 Task: Search one way flight ticket for 3 adults, 3 children in business from Alamosa: San Luis Valley Regional Airport (bergman Field) to Gillette: Gillette Campbell County Airport on 5-1-2023. Choice of flights is Royal air maroc. Number of bags: 1 carry on bag and 3 checked bags. Price is upto 89000. Outbound departure time preference is 4:30.
Action: Mouse moved to (242, 200)
Screenshot: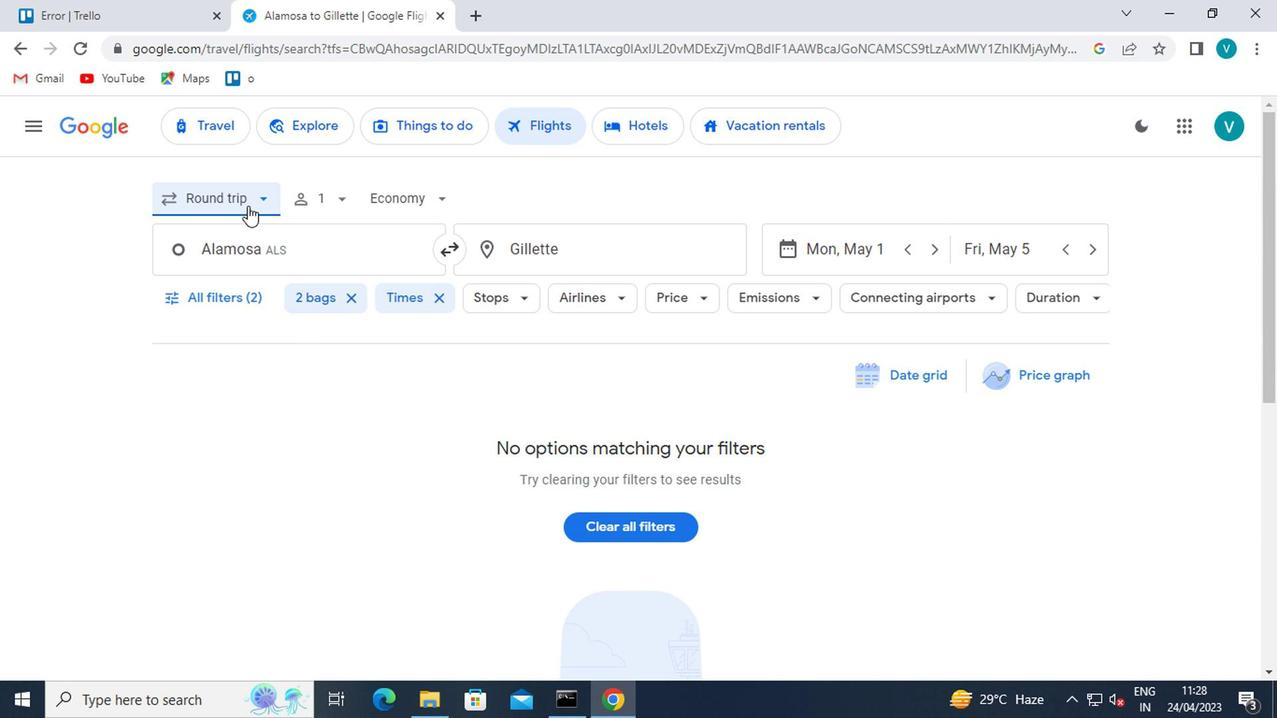 
Action: Mouse pressed left at (242, 200)
Screenshot: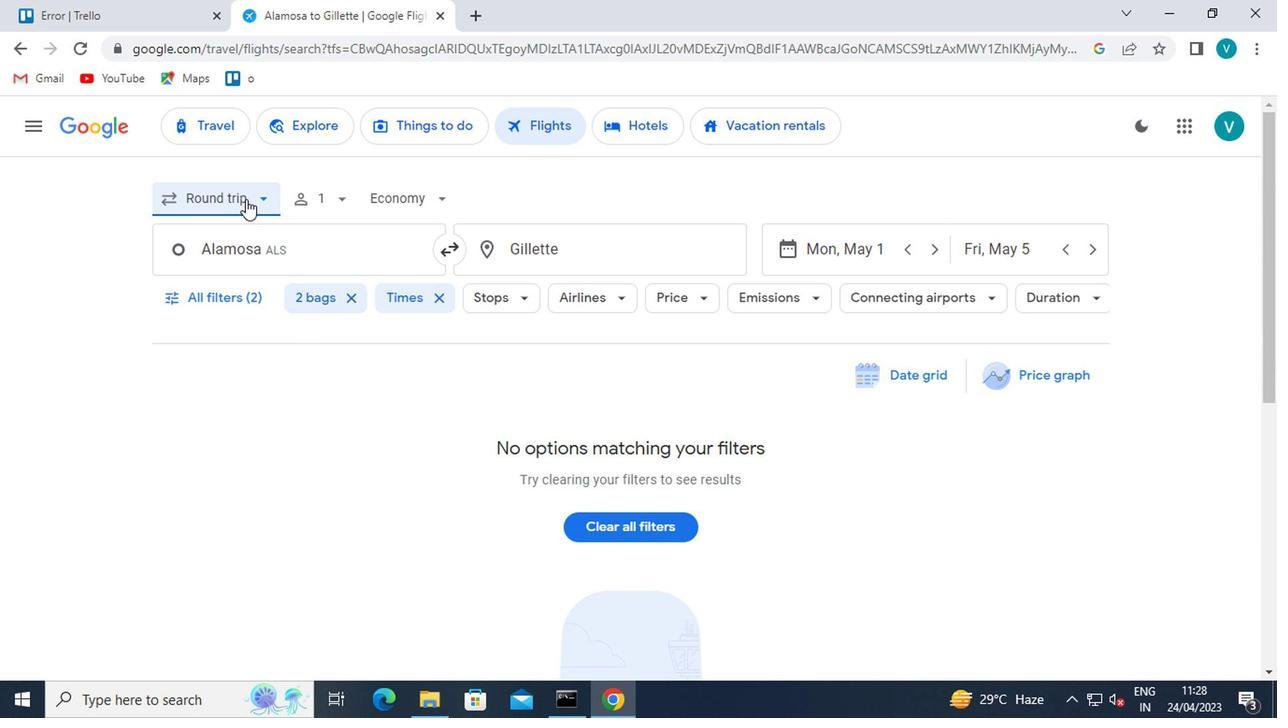 
Action: Mouse moved to (245, 300)
Screenshot: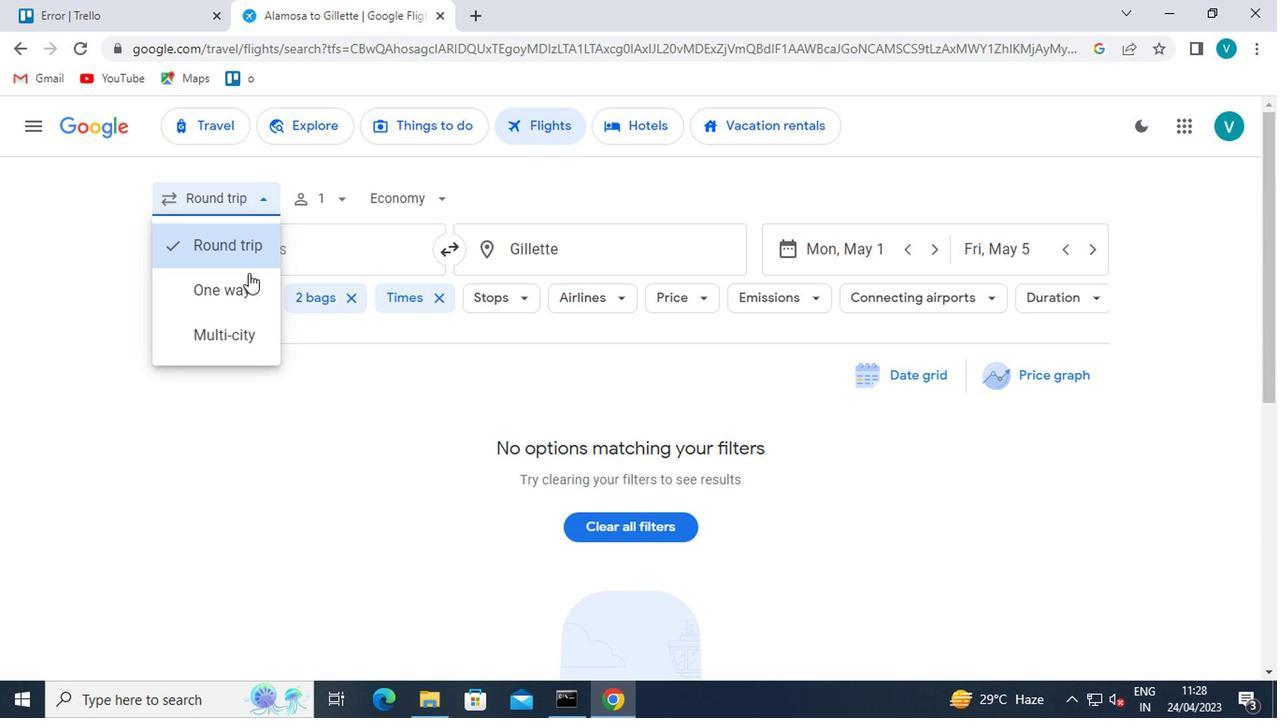 
Action: Mouse pressed left at (245, 300)
Screenshot: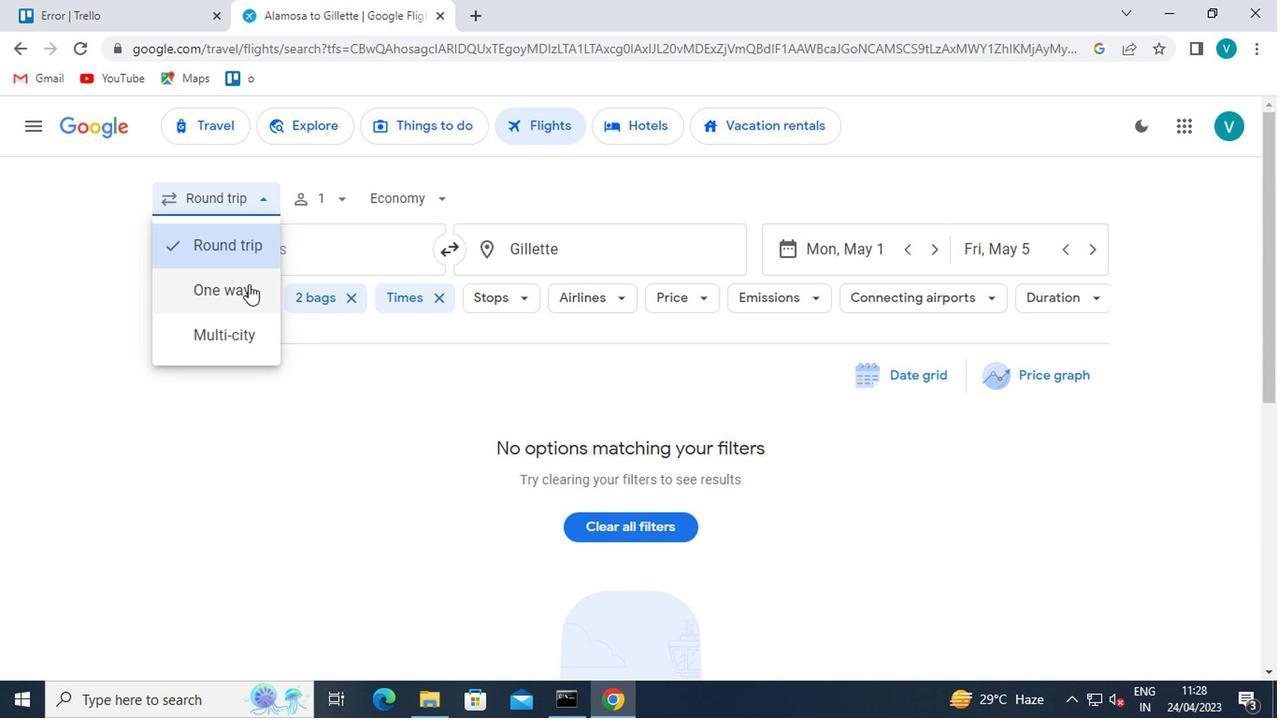 
Action: Mouse moved to (333, 200)
Screenshot: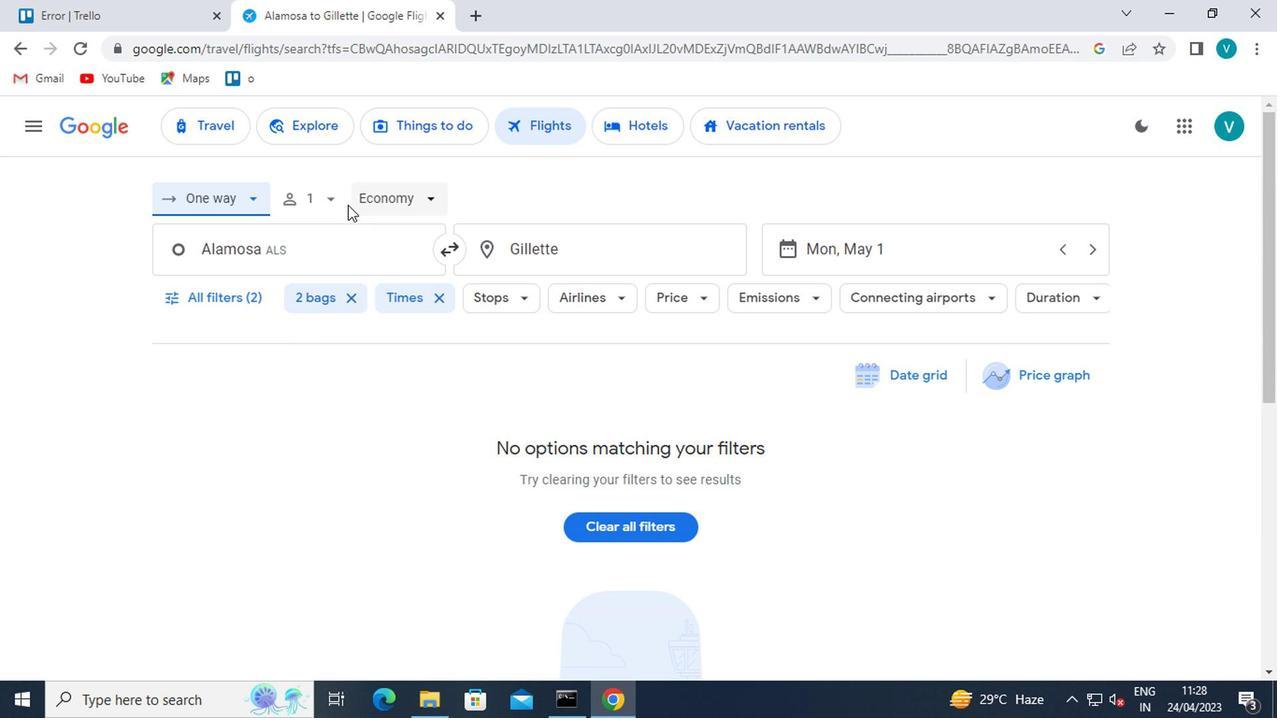 
Action: Mouse pressed left at (333, 200)
Screenshot: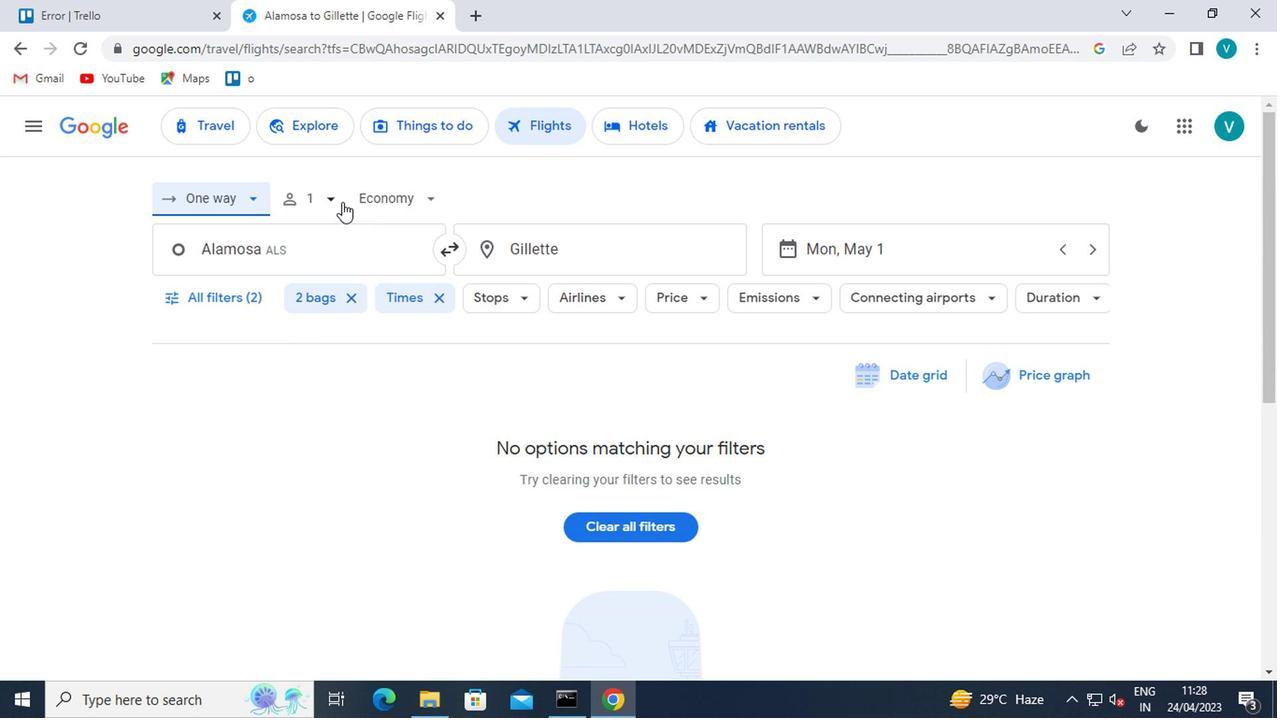 
Action: Mouse moved to (466, 246)
Screenshot: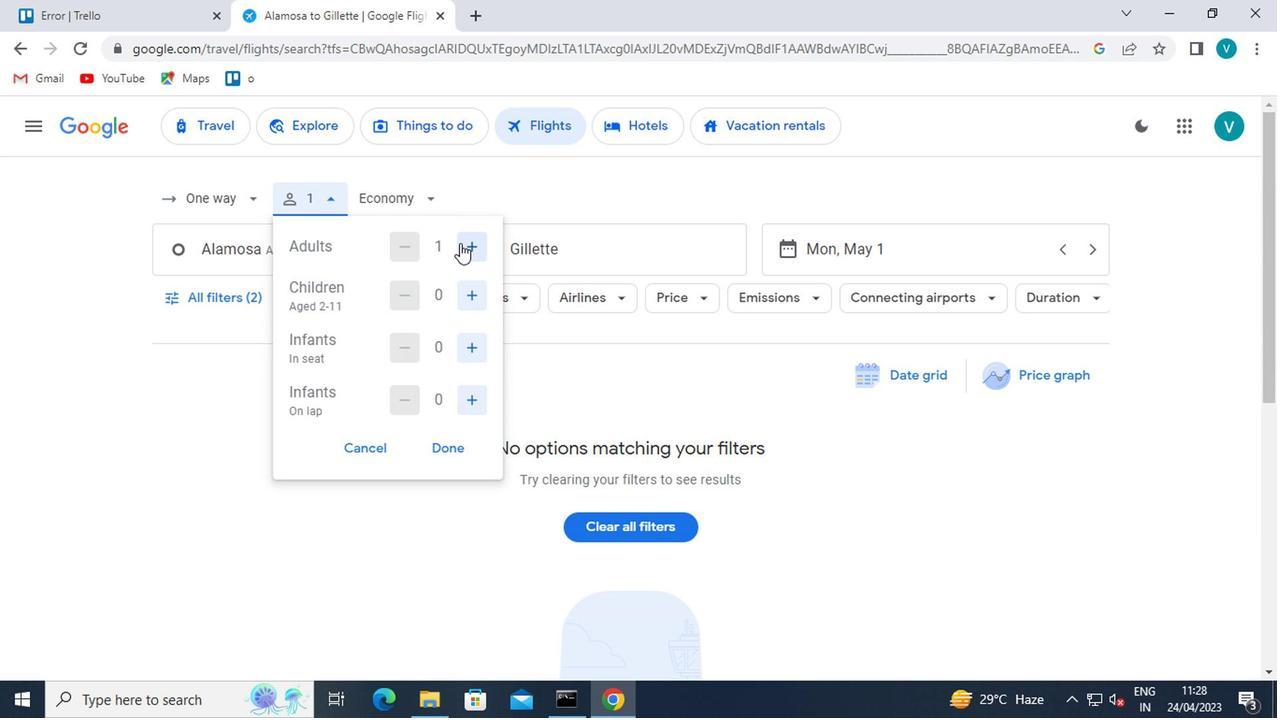 
Action: Mouse pressed left at (466, 246)
Screenshot: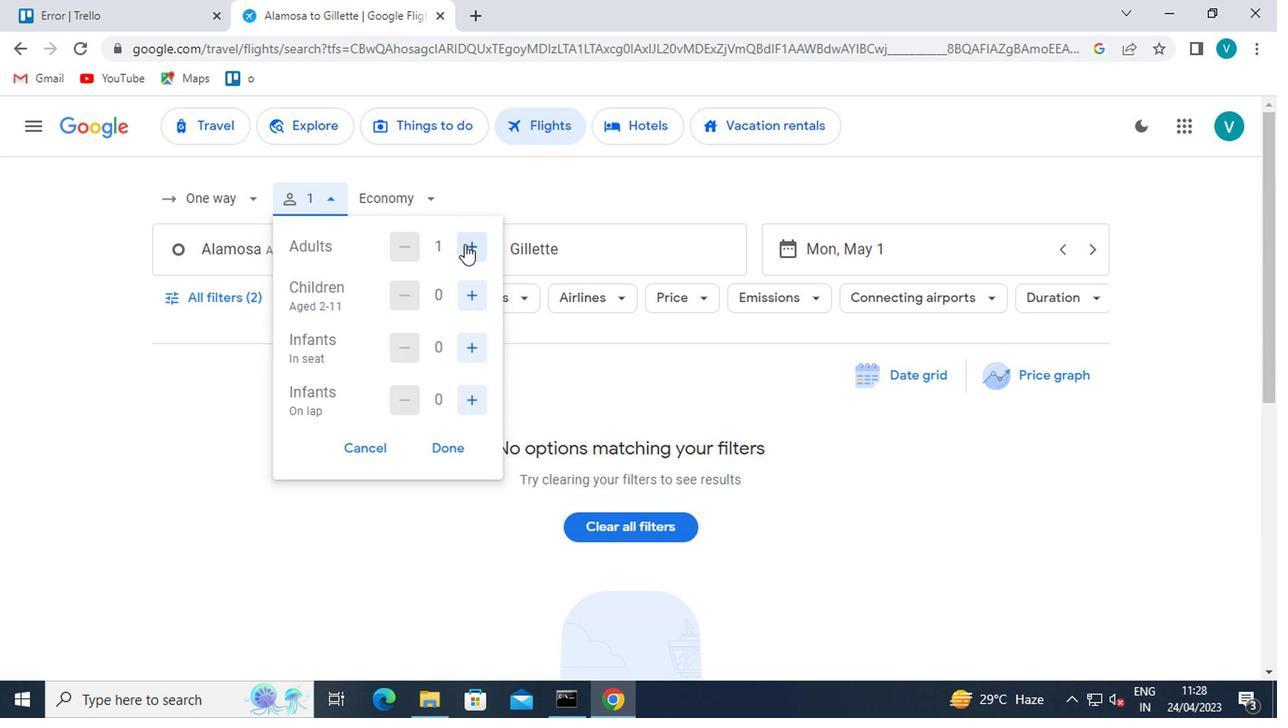 
Action: Mouse pressed left at (466, 246)
Screenshot: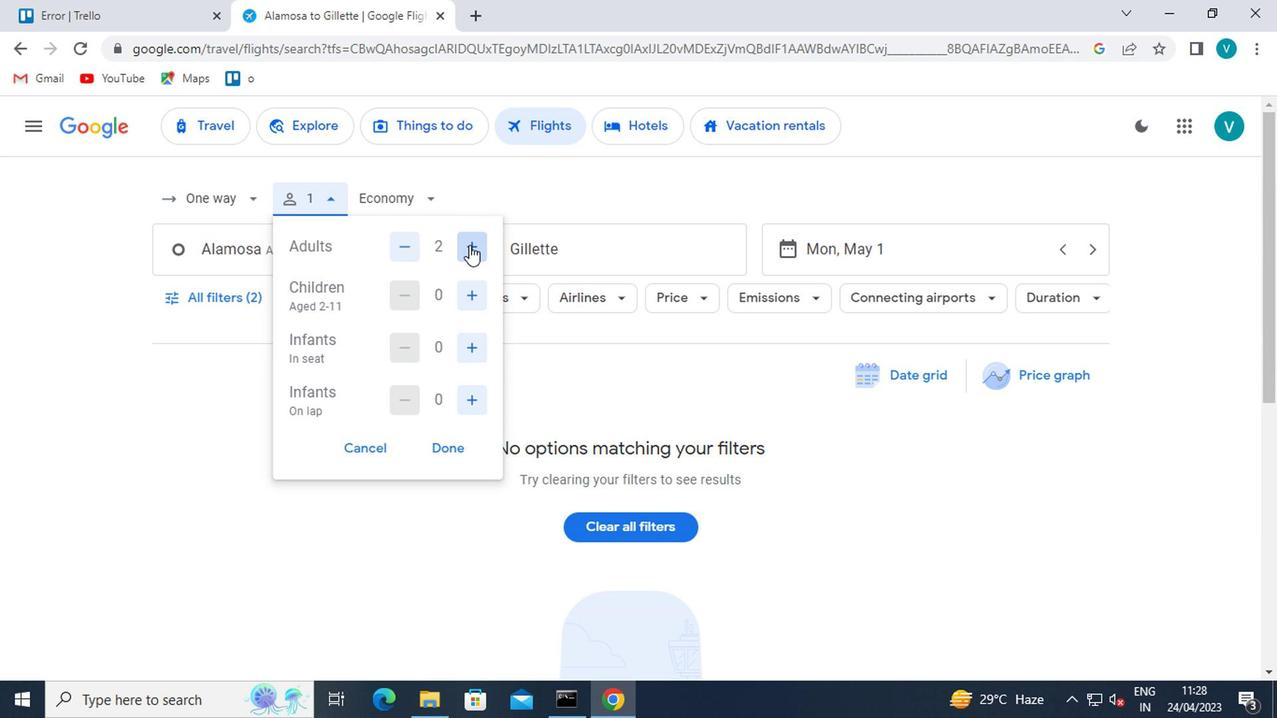 
Action: Mouse moved to (464, 290)
Screenshot: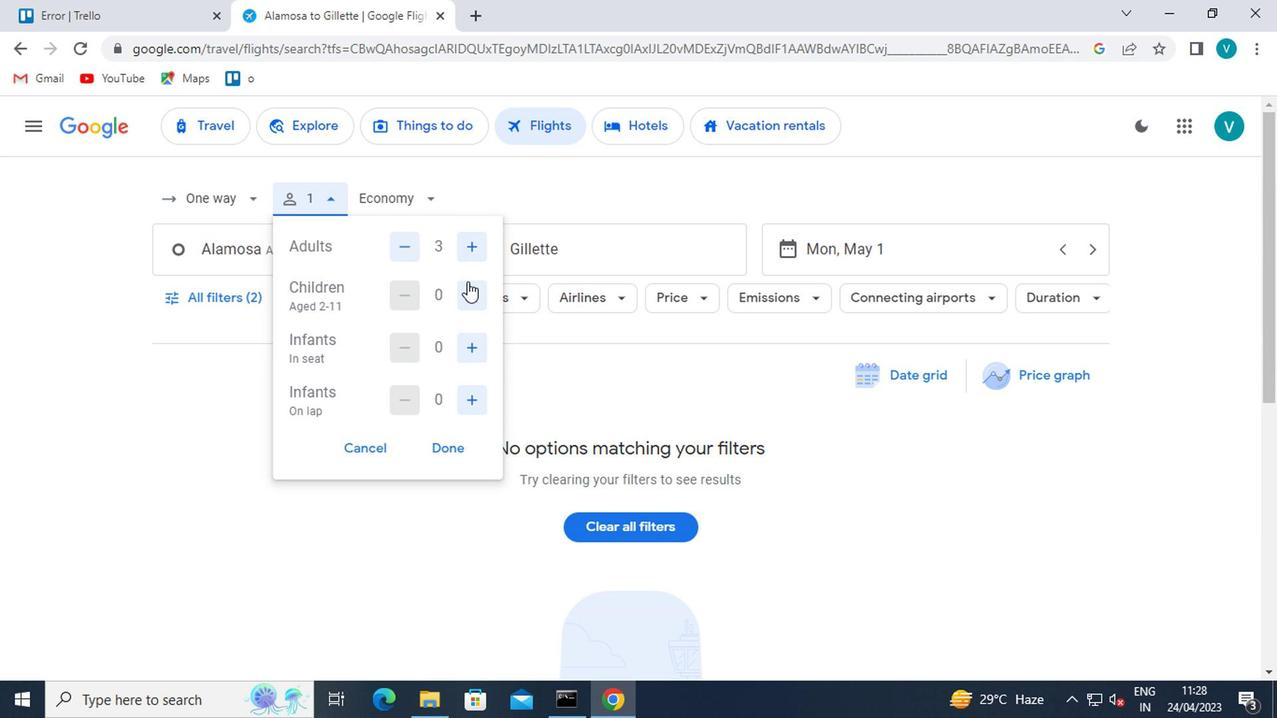 
Action: Mouse pressed left at (464, 290)
Screenshot: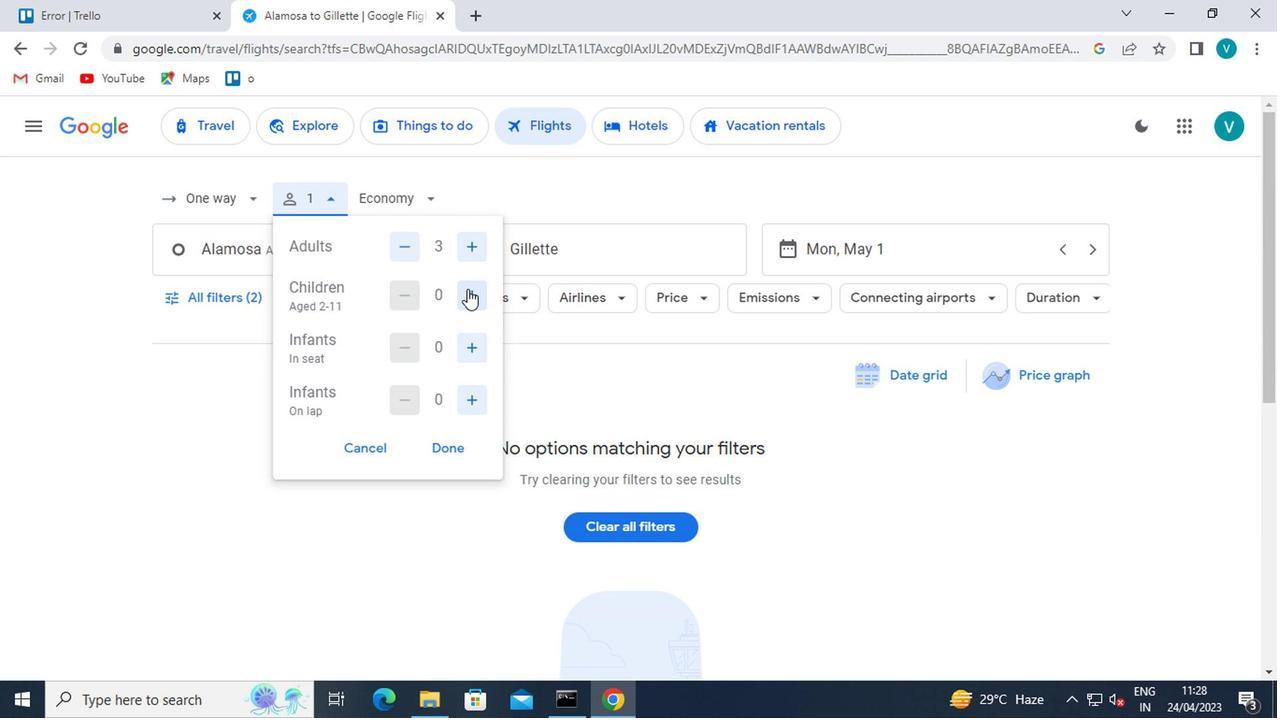 
Action: Mouse pressed left at (464, 290)
Screenshot: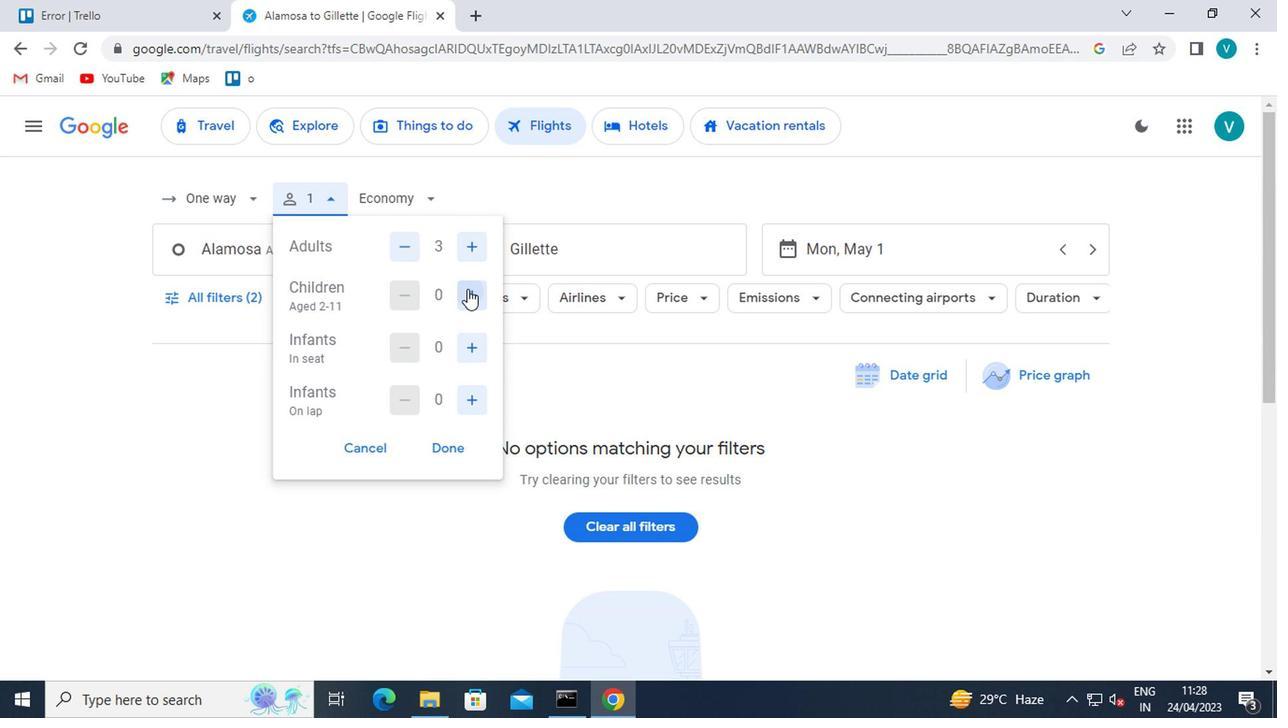 
Action: Mouse pressed left at (464, 290)
Screenshot: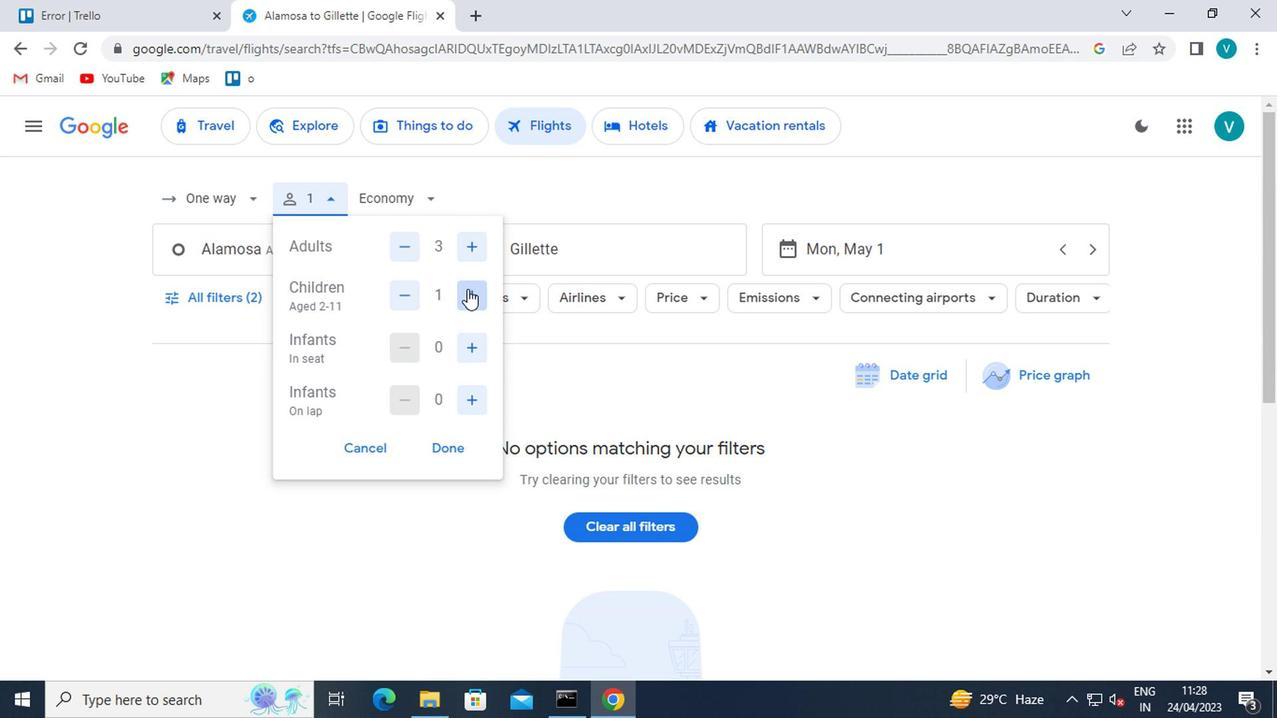 
Action: Mouse moved to (432, 207)
Screenshot: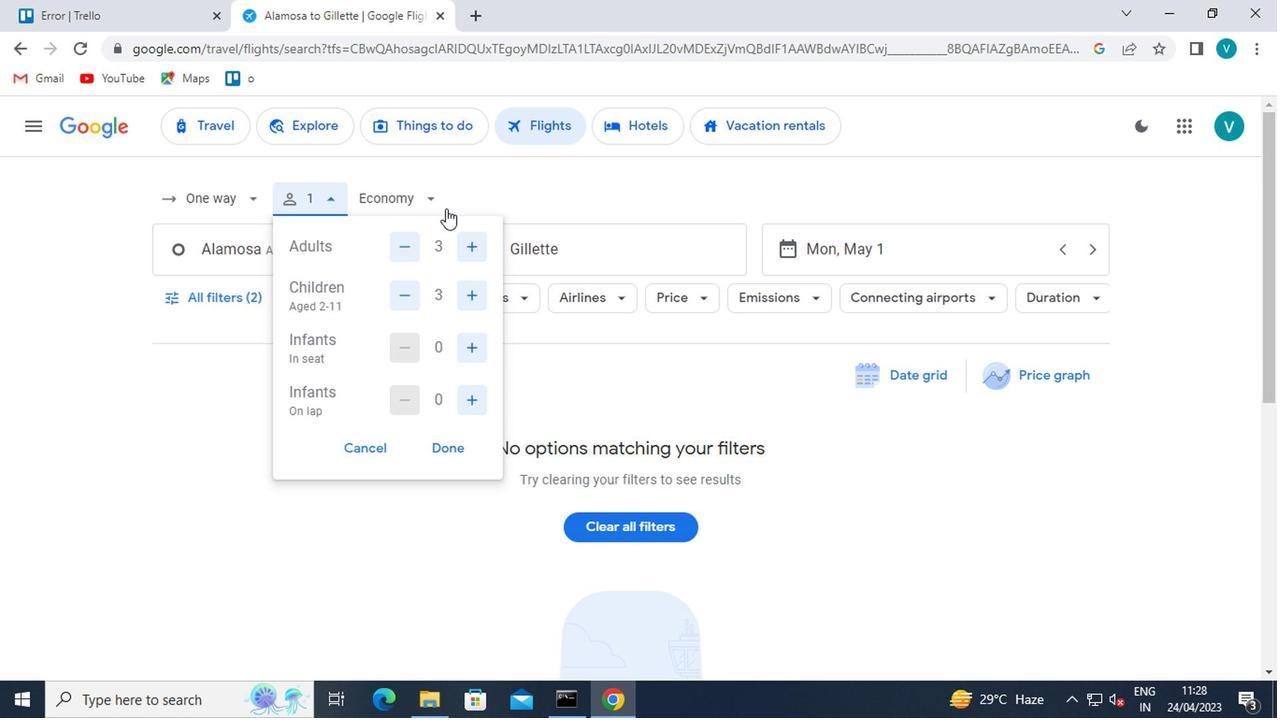 
Action: Mouse pressed left at (432, 207)
Screenshot: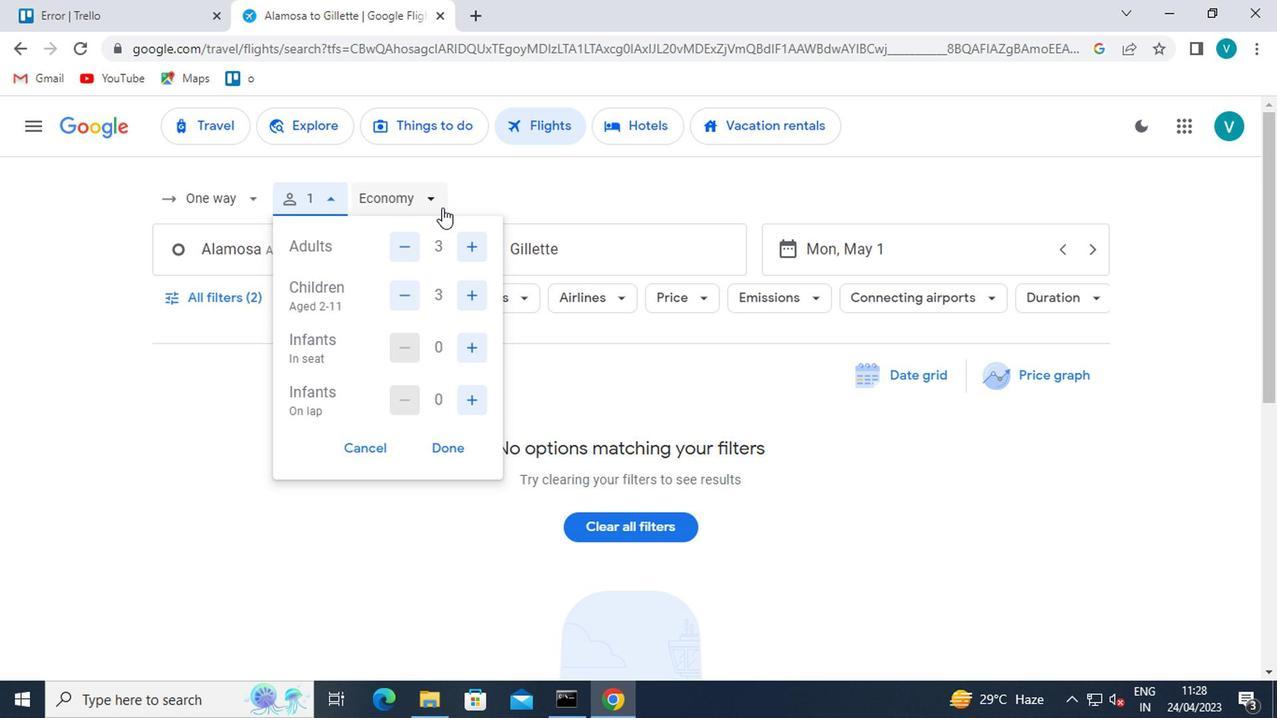 
Action: Mouse moved to (441, 326)
Screenshot: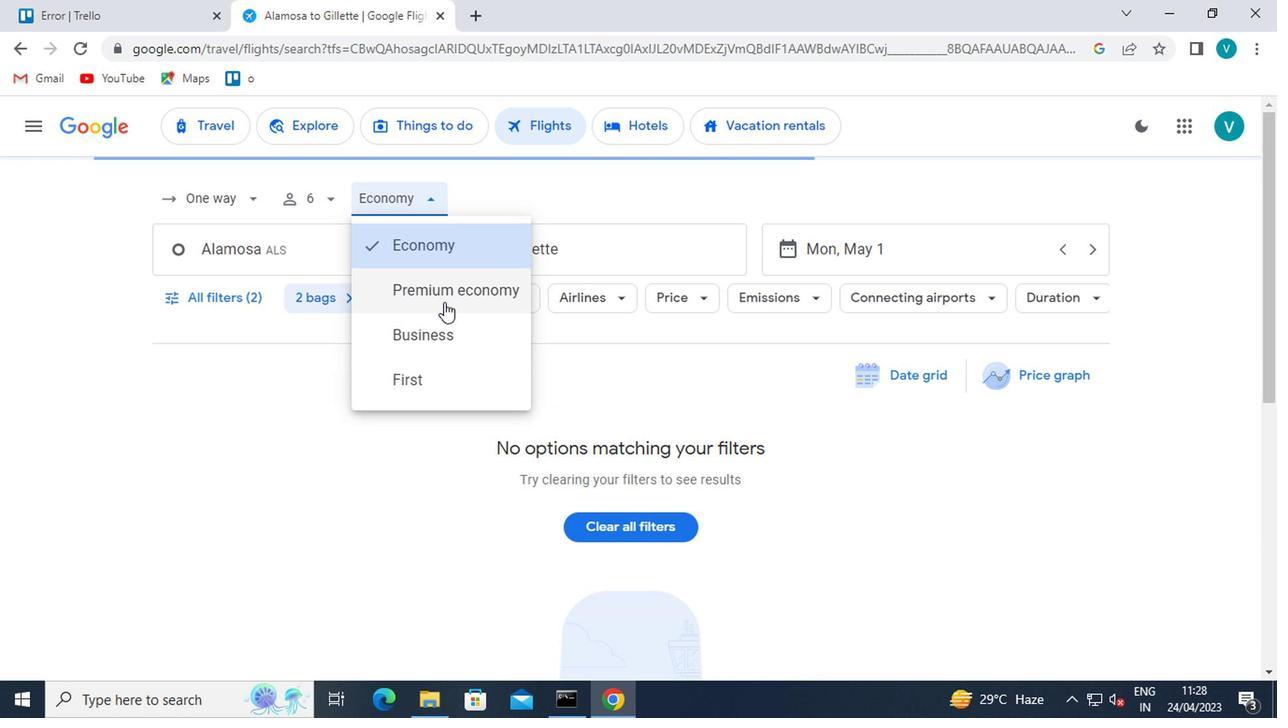 
Action: Mouse pressed left at (441, 326)
Screenshot: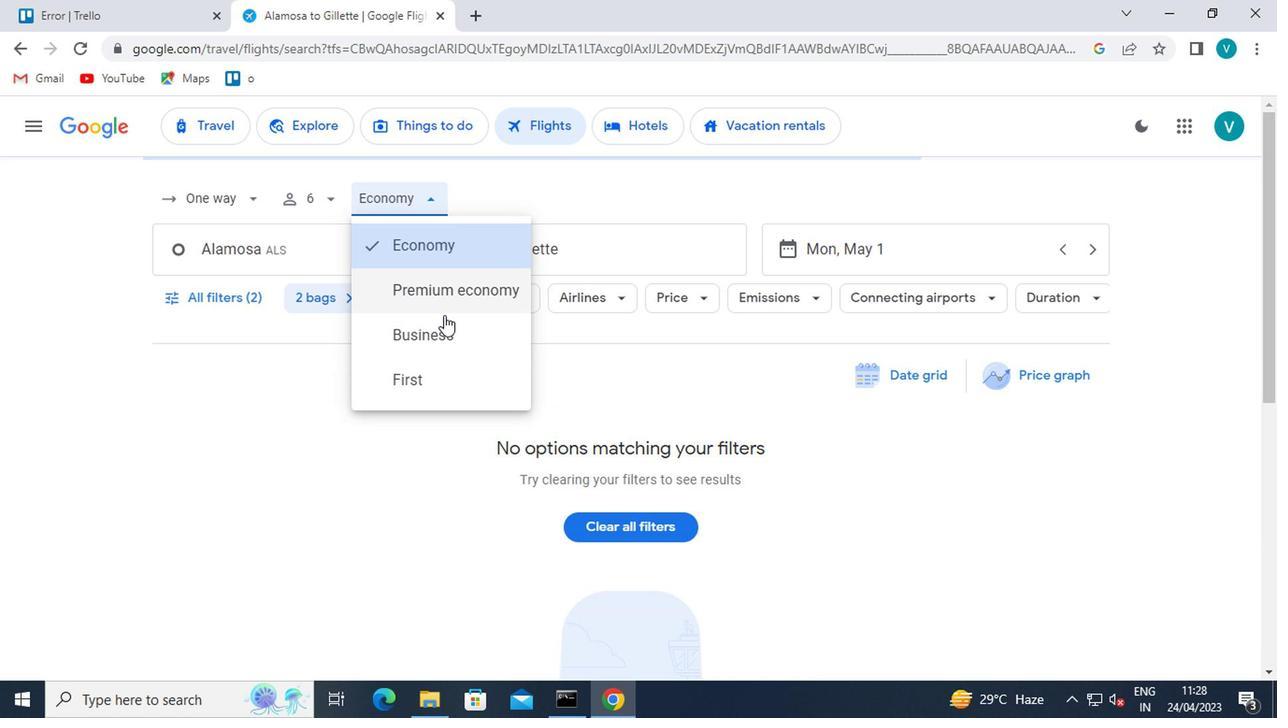 
Action: Mouse moved to (338, 255)
Screenshot: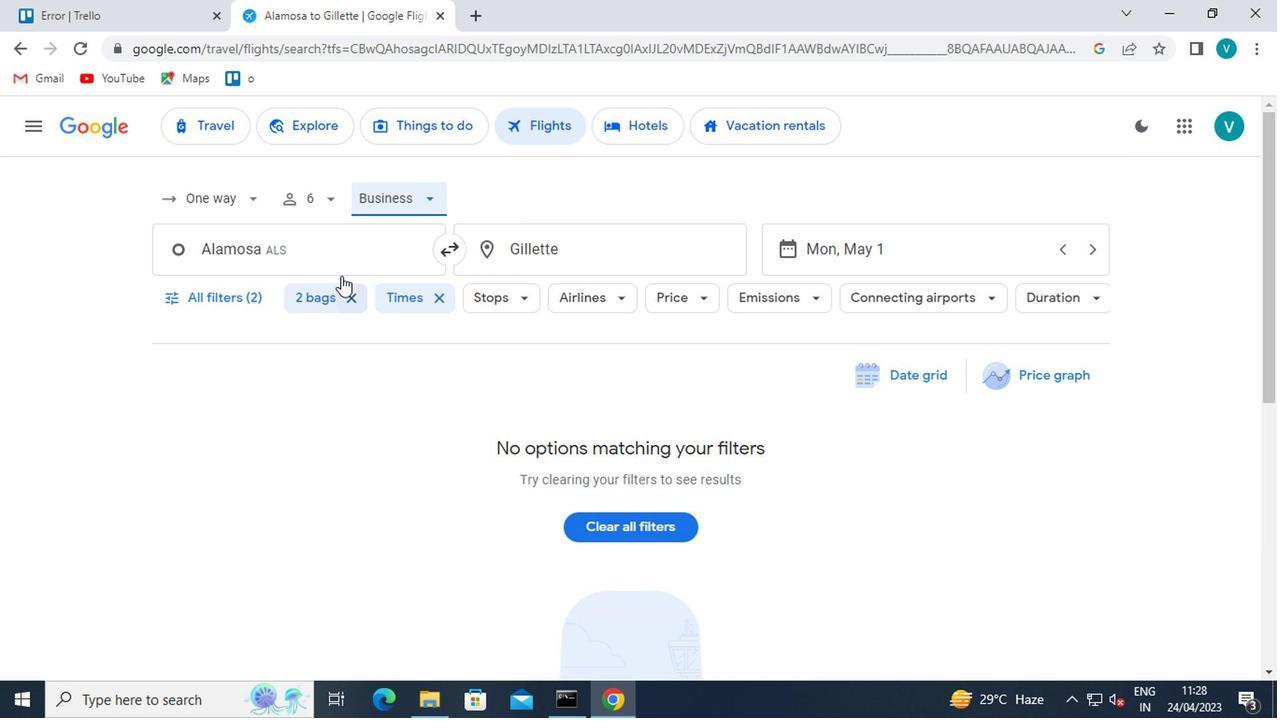 
Action: Mouse pressed left at (338, 255)
Screenshot: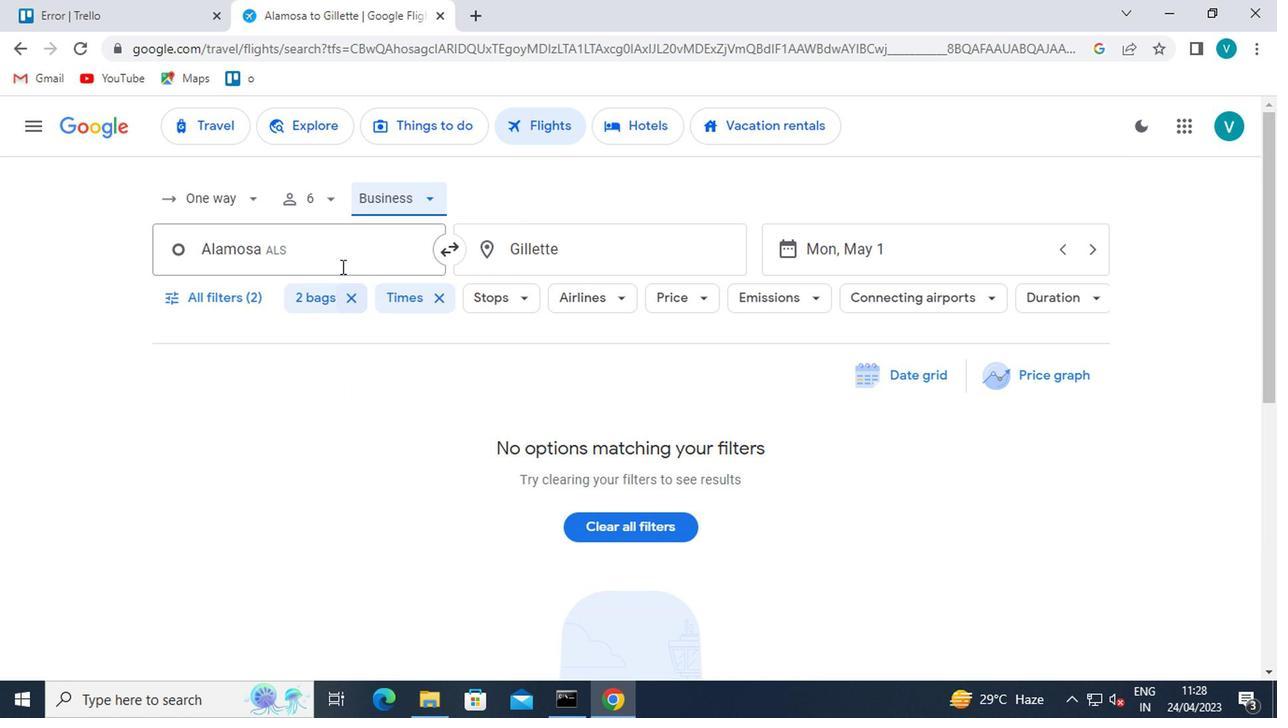 
Action: Mouse moved to (315, 399)
Screenshot: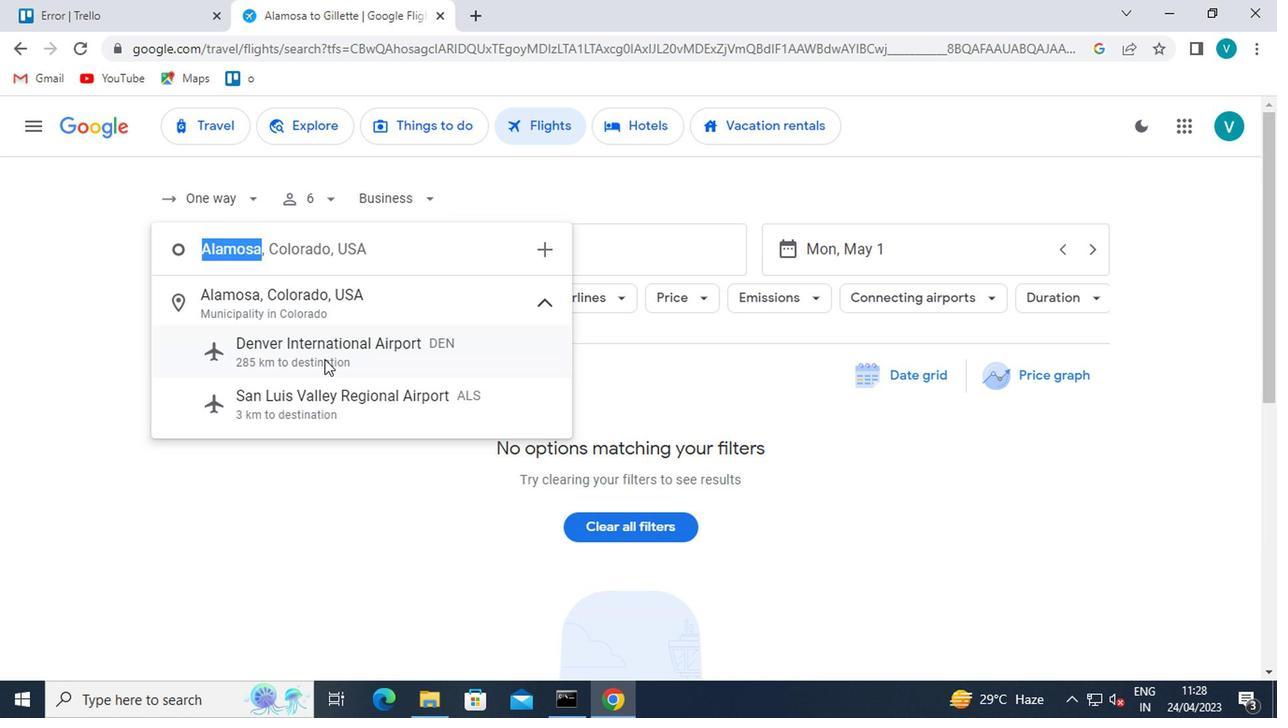 
Action: Mouse pressed left at (315, 399)
Screenshot: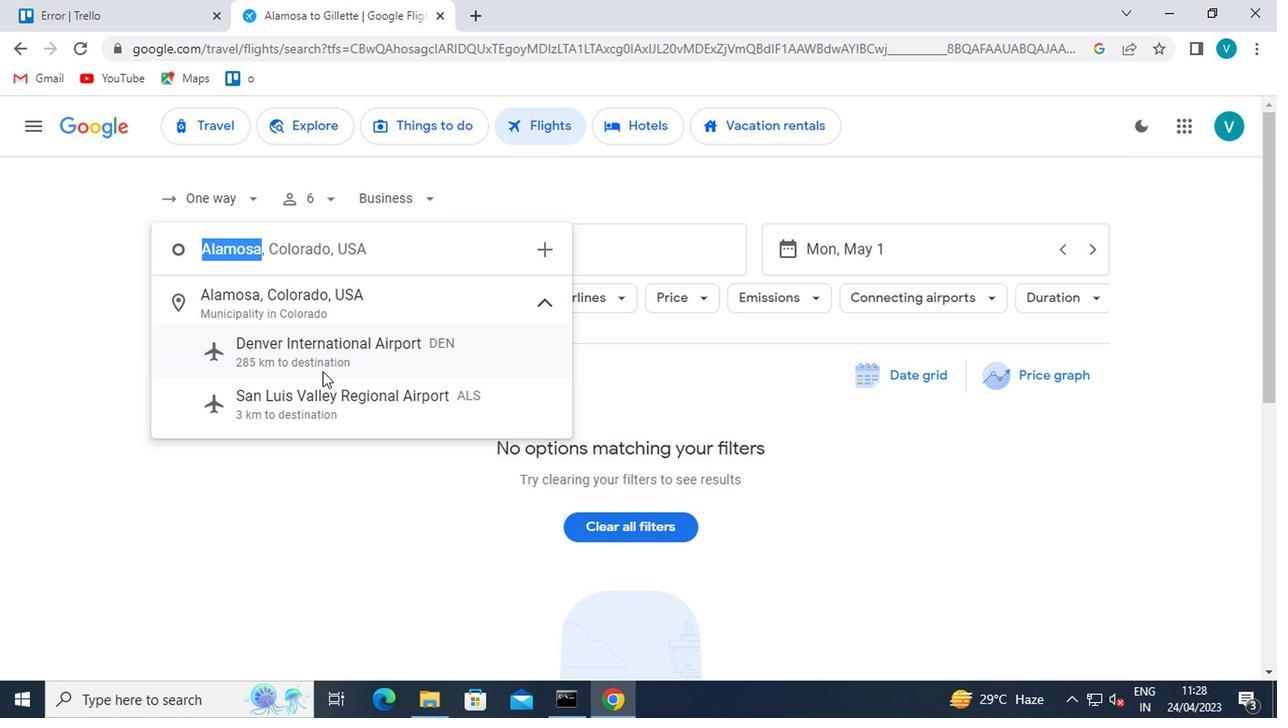 
Action: Mouse moved to (582, 253)
Screenshot: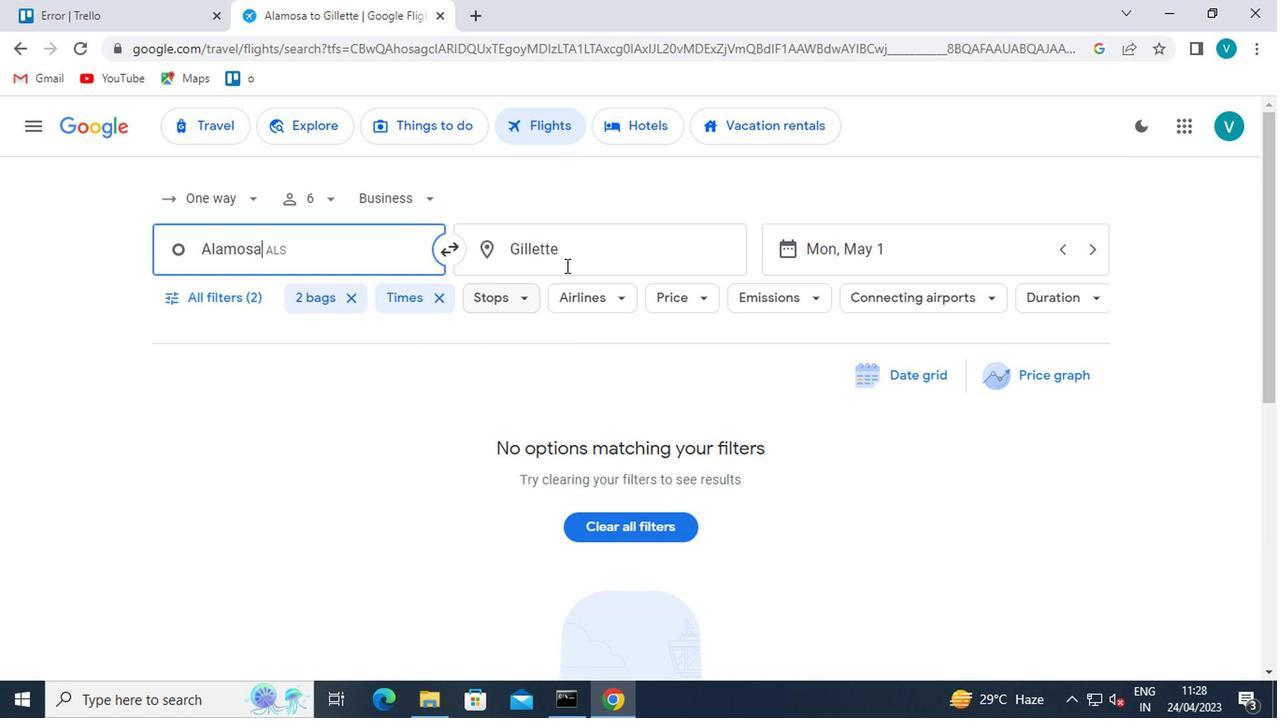 
Action: Mouse pressed left at (582, 253)
Screenshot: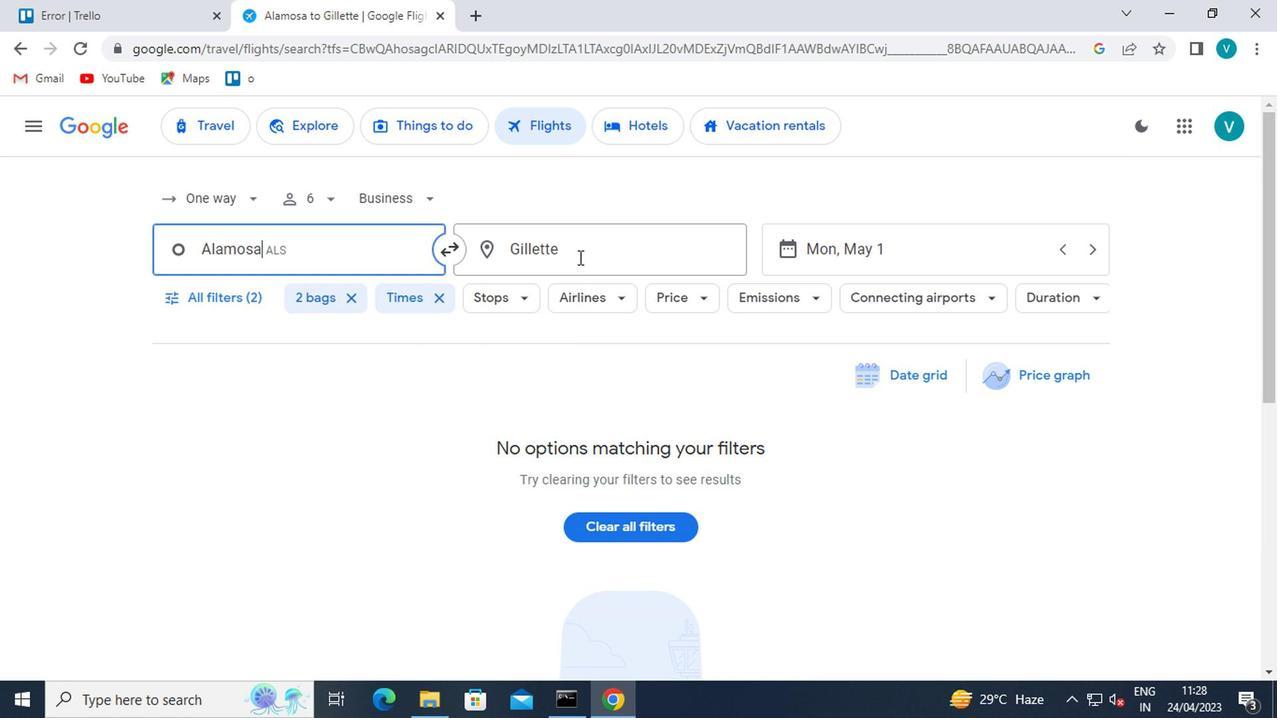 
Action: Key pressed <Key.enter>
Screenshot: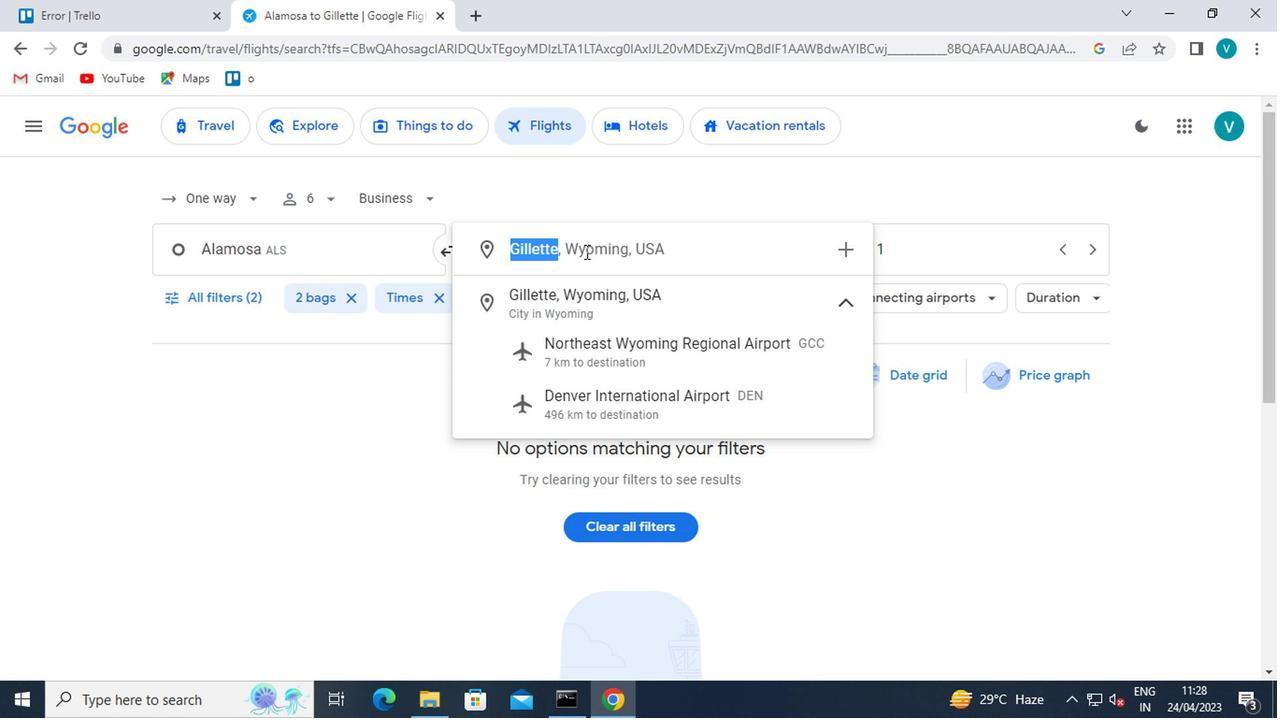 
Action: Mouse moved to (898, 252)
Screenshot: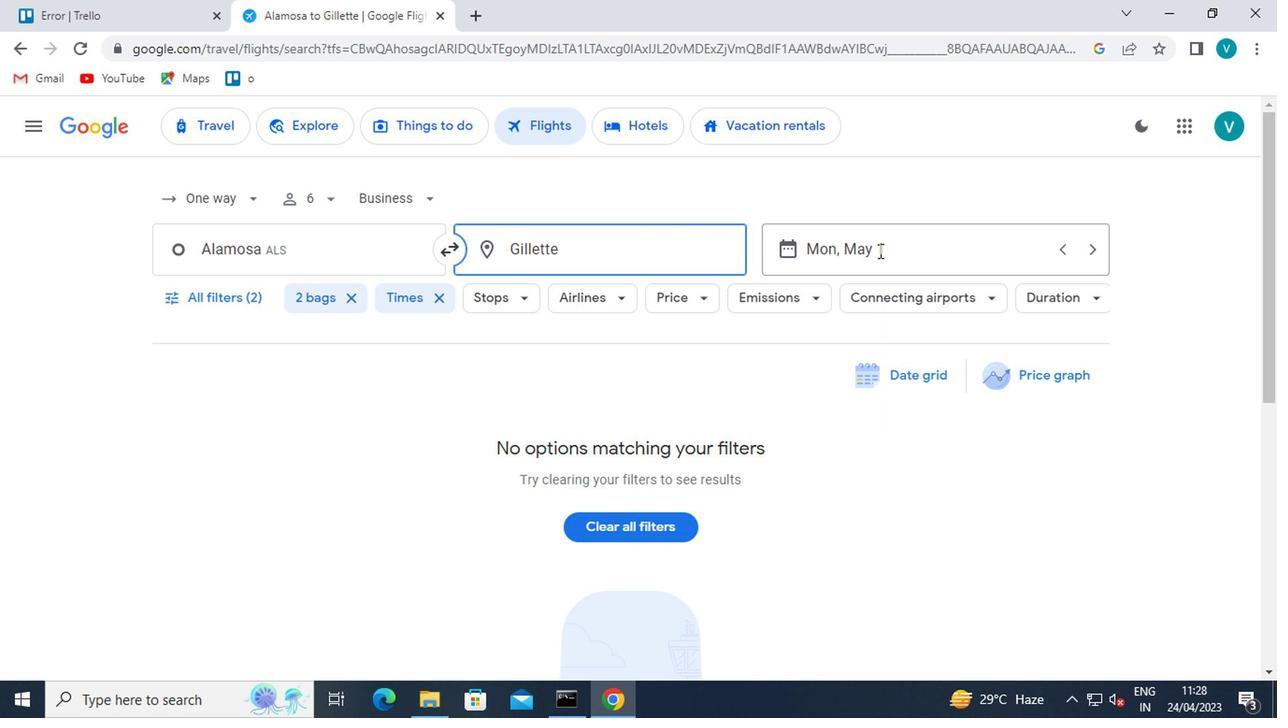 
Action: Mouse pressed left at (898, 252)
Screenshot: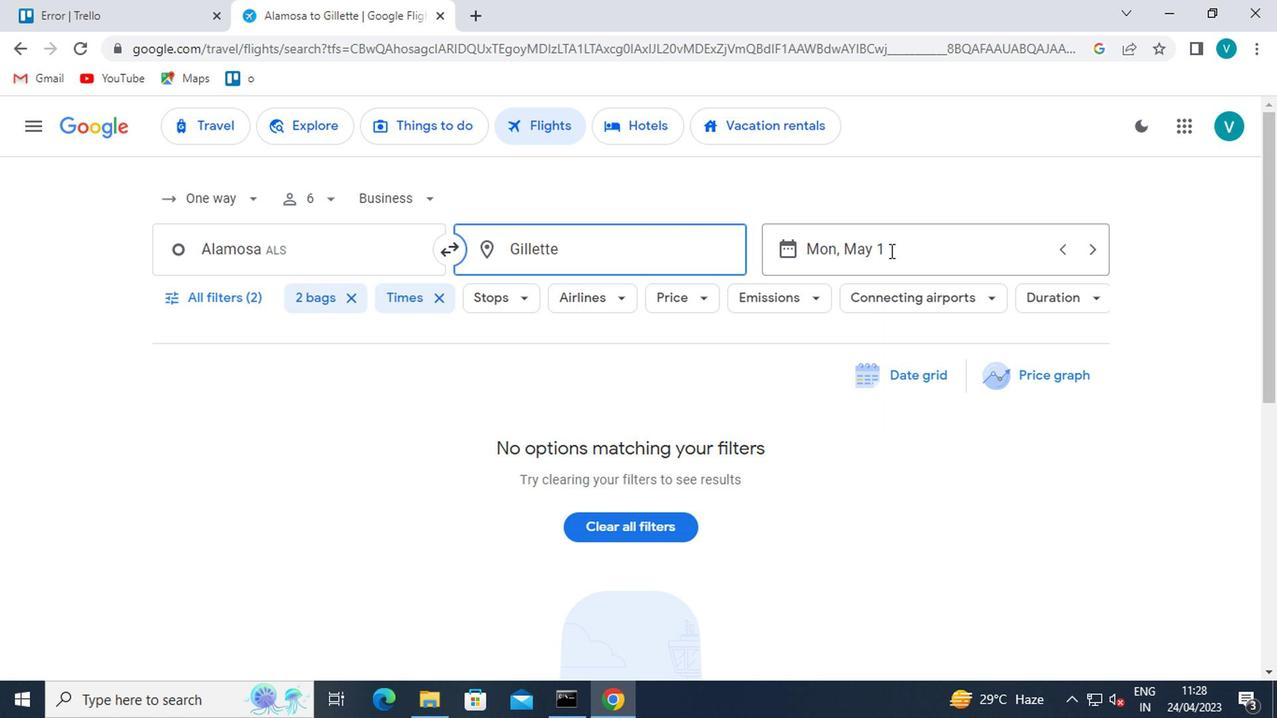 
Action: Mouse moved to (855, 339)
Screenshot: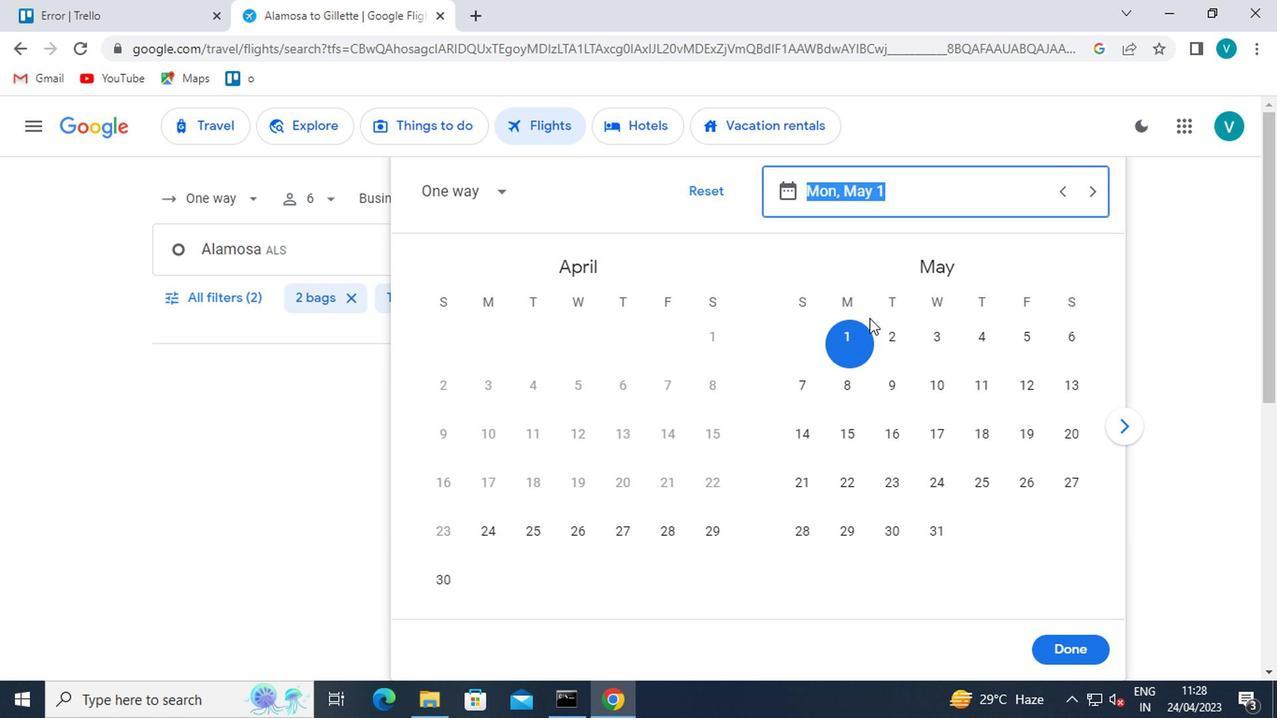 
Action: Mouse pressed left at (855, 339)
Screenshot: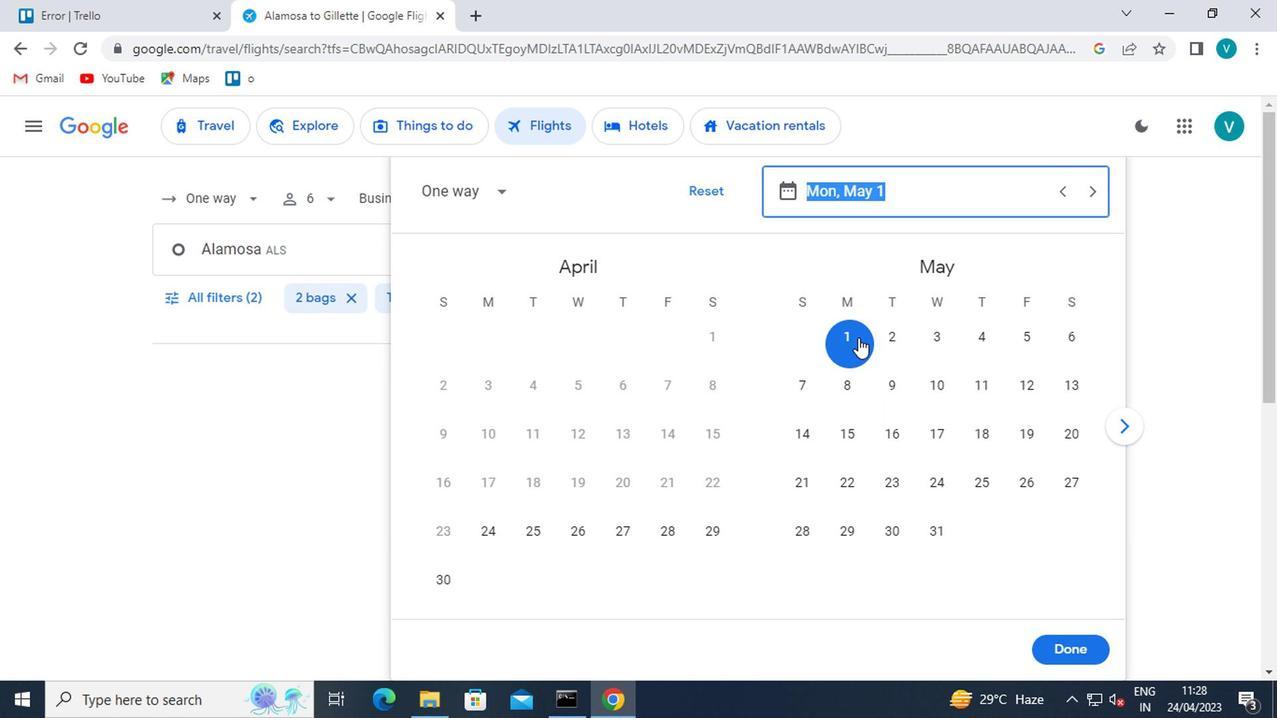 
Action: Mouse moved to (1053, 657)
Screenshot: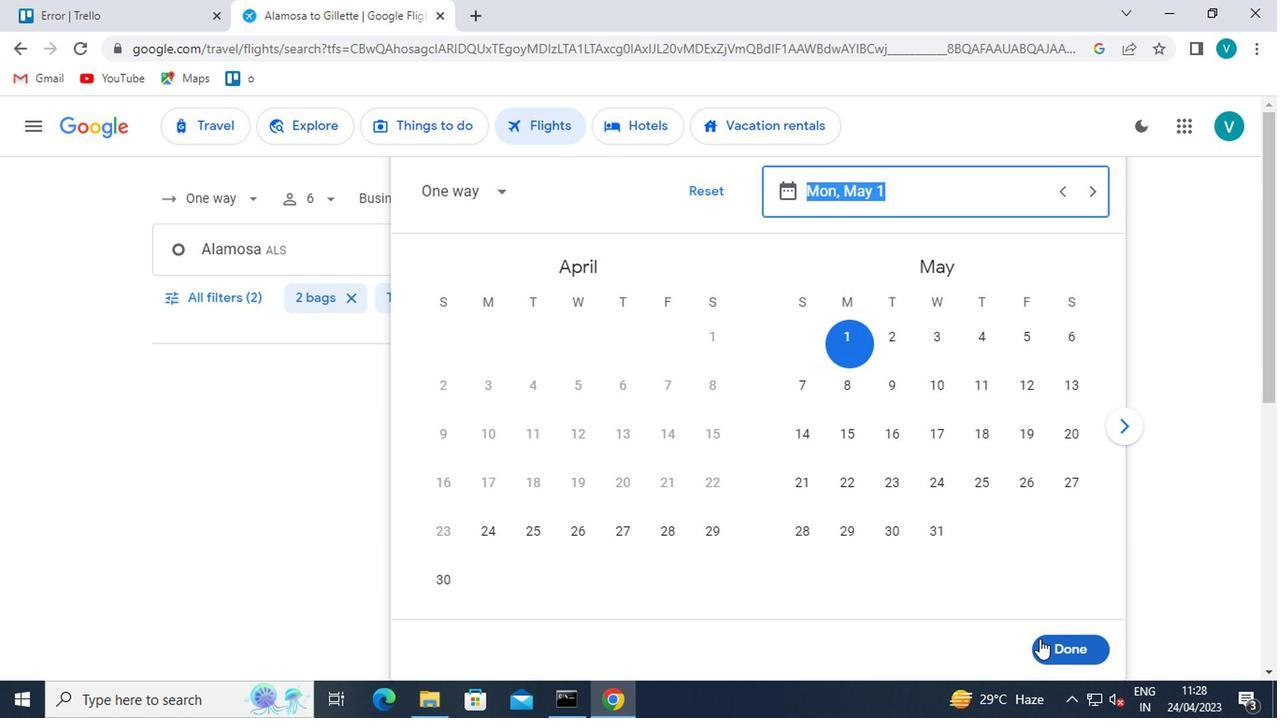 
Action: Mouse pressed left at (1053, 657)
Screenshot: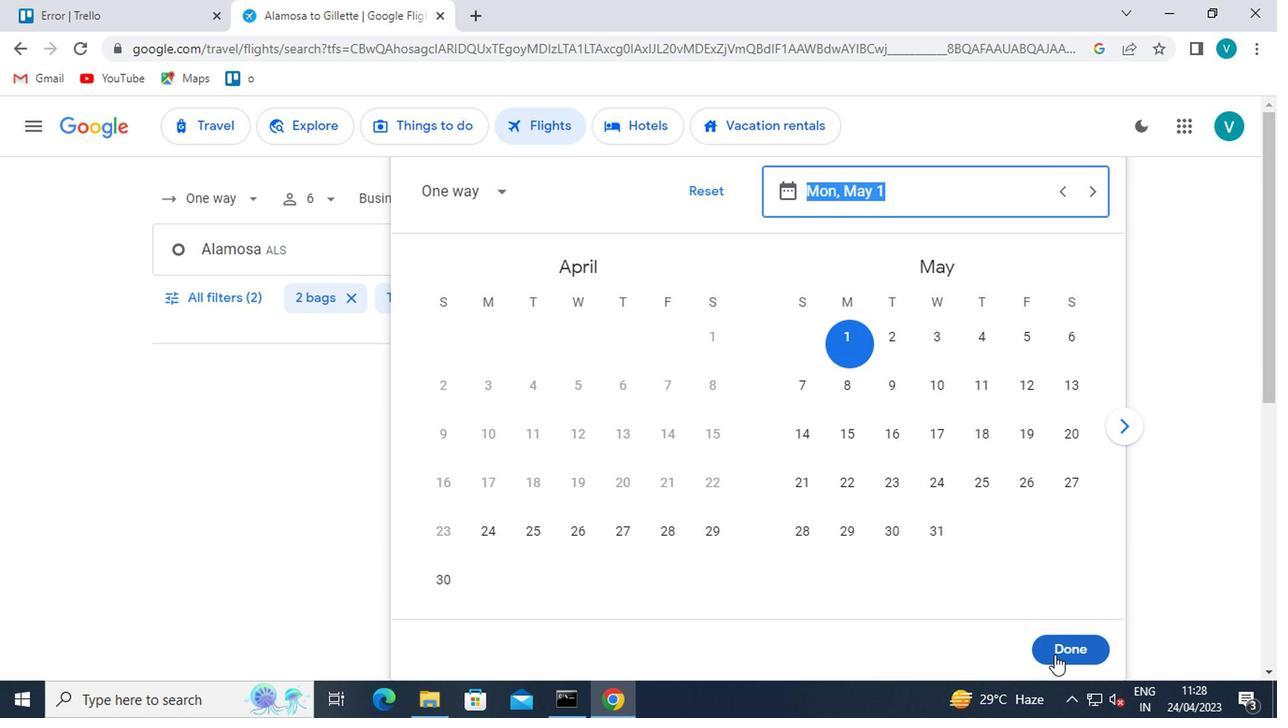 
Action: Mouse moved to (236, 300)
Screenshot: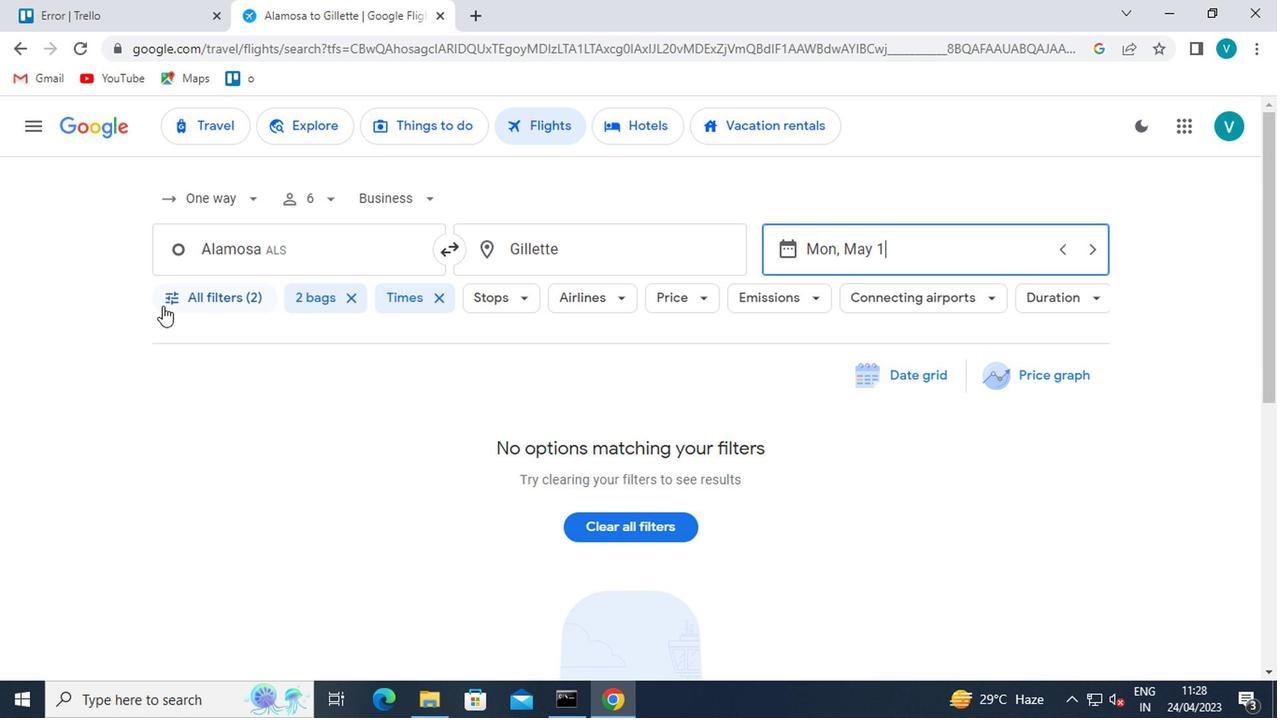 
Action: Mouse pressed left at (236, 300)
Screenshot: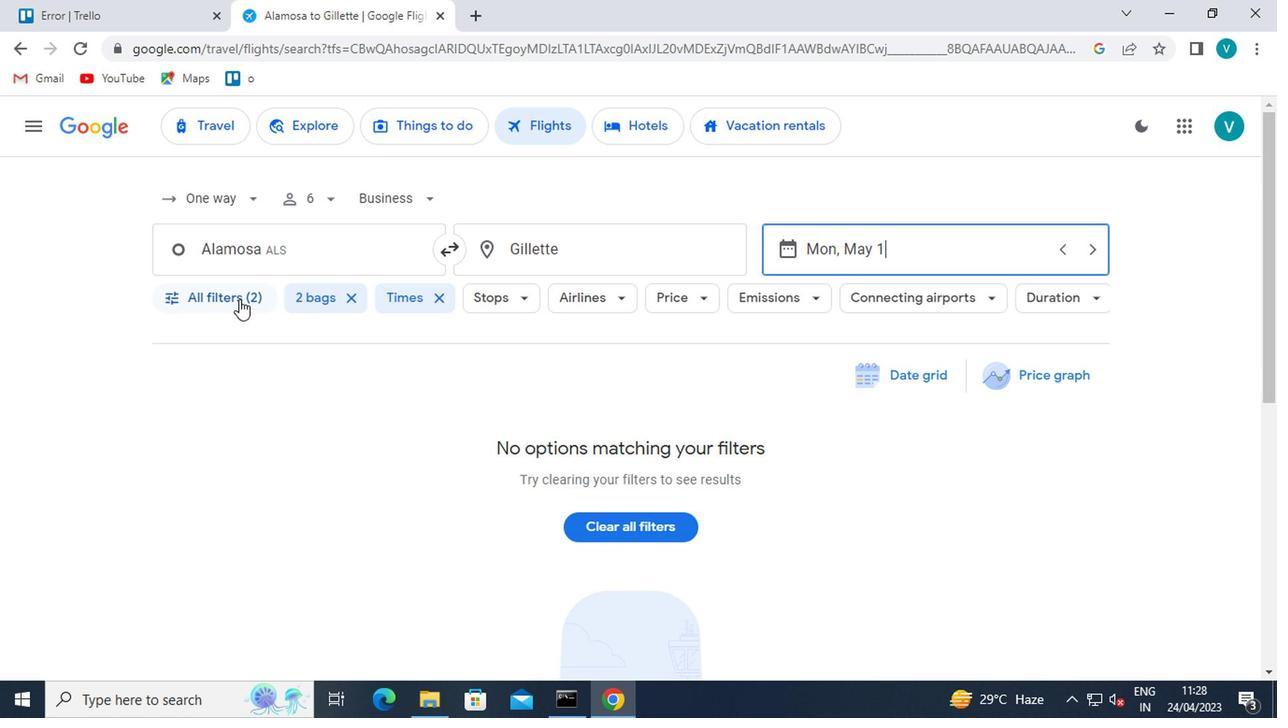 
Action: Mouse moved to (358, 451)
Screenshot: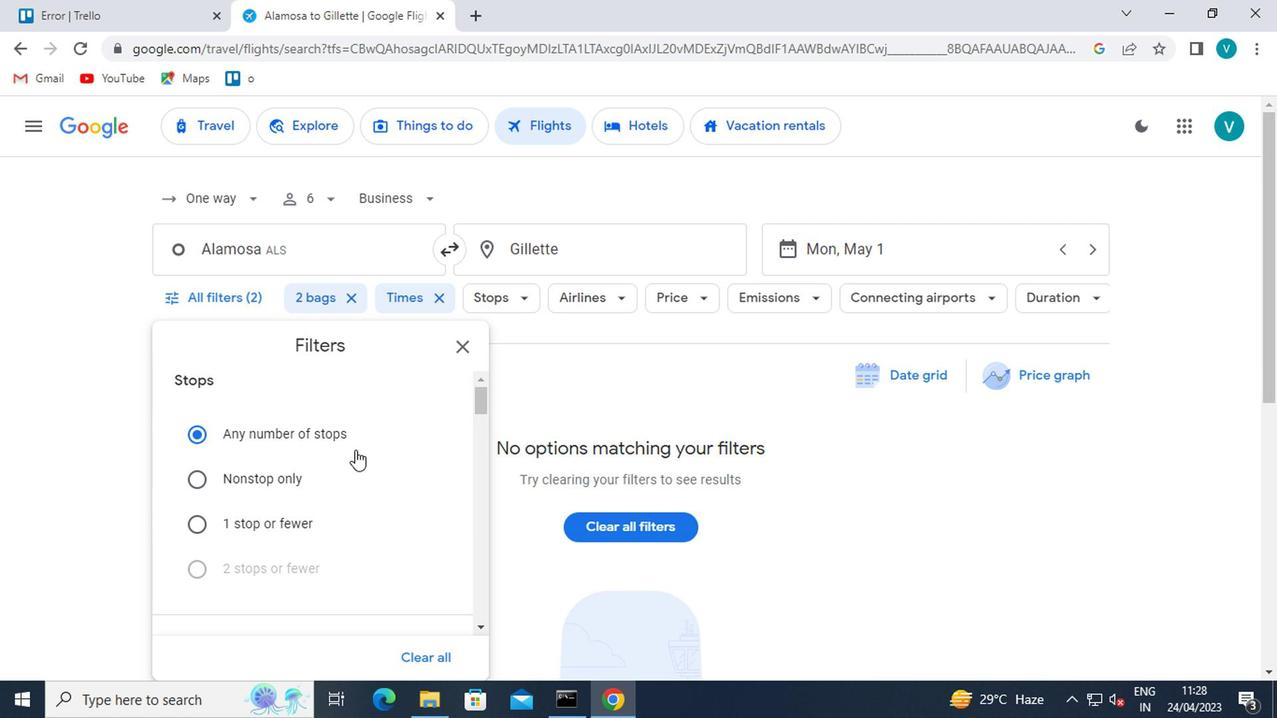 
Action: Mouse scrolled (358, 450) with delta (0, -1)
Screenshot: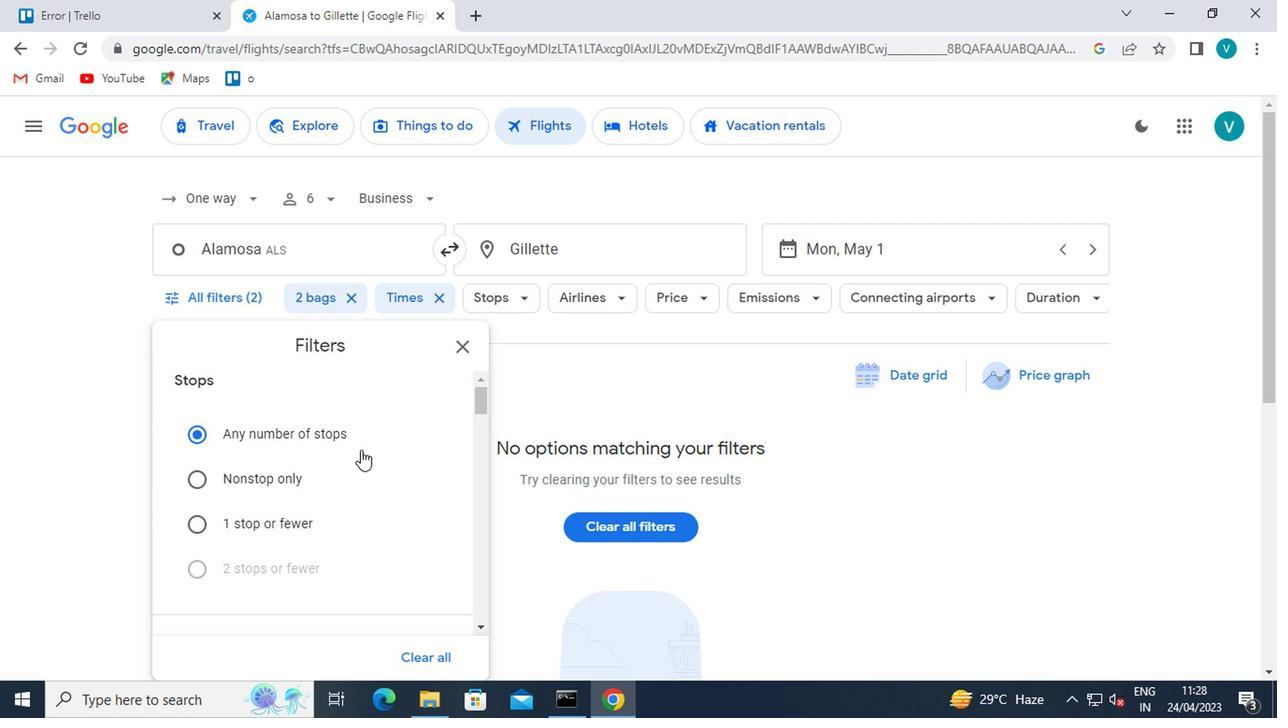 
Action: Mouse scrolled (358, 450) with delta (0, -1)
Screenshot: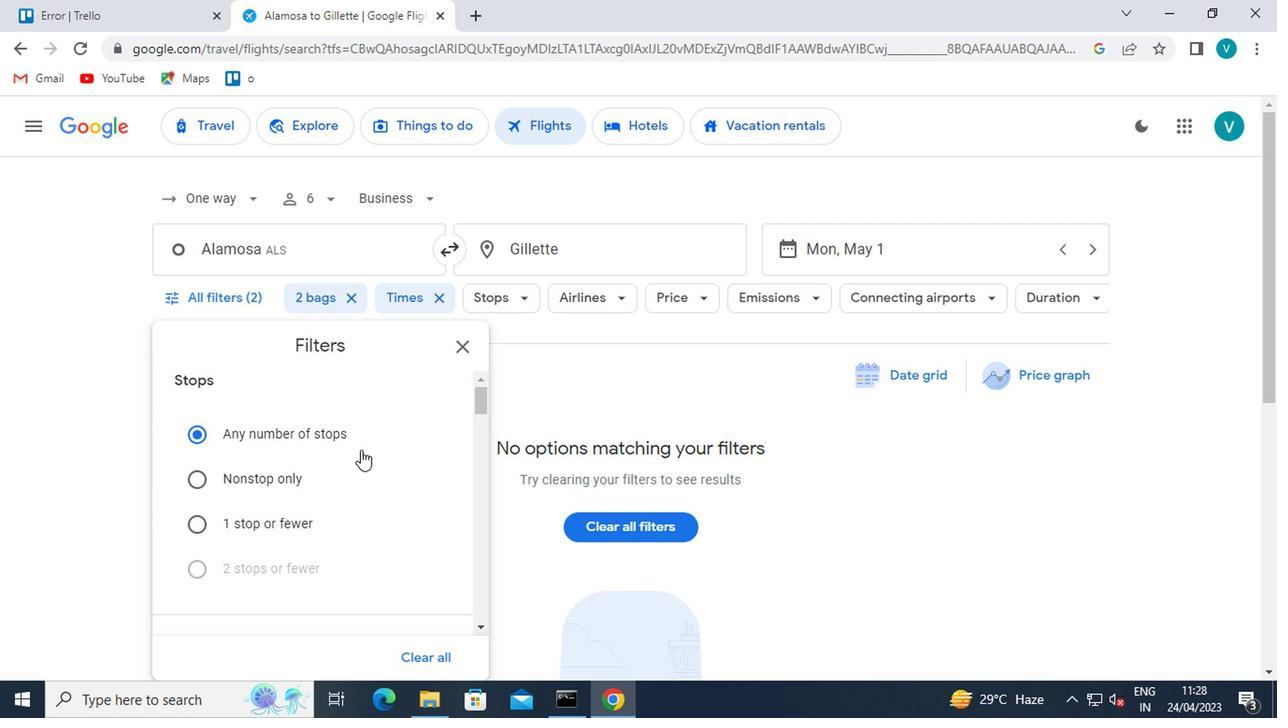 
Action: Mouse scrolled (358, 450) with delta (0, -1)
Screenshot: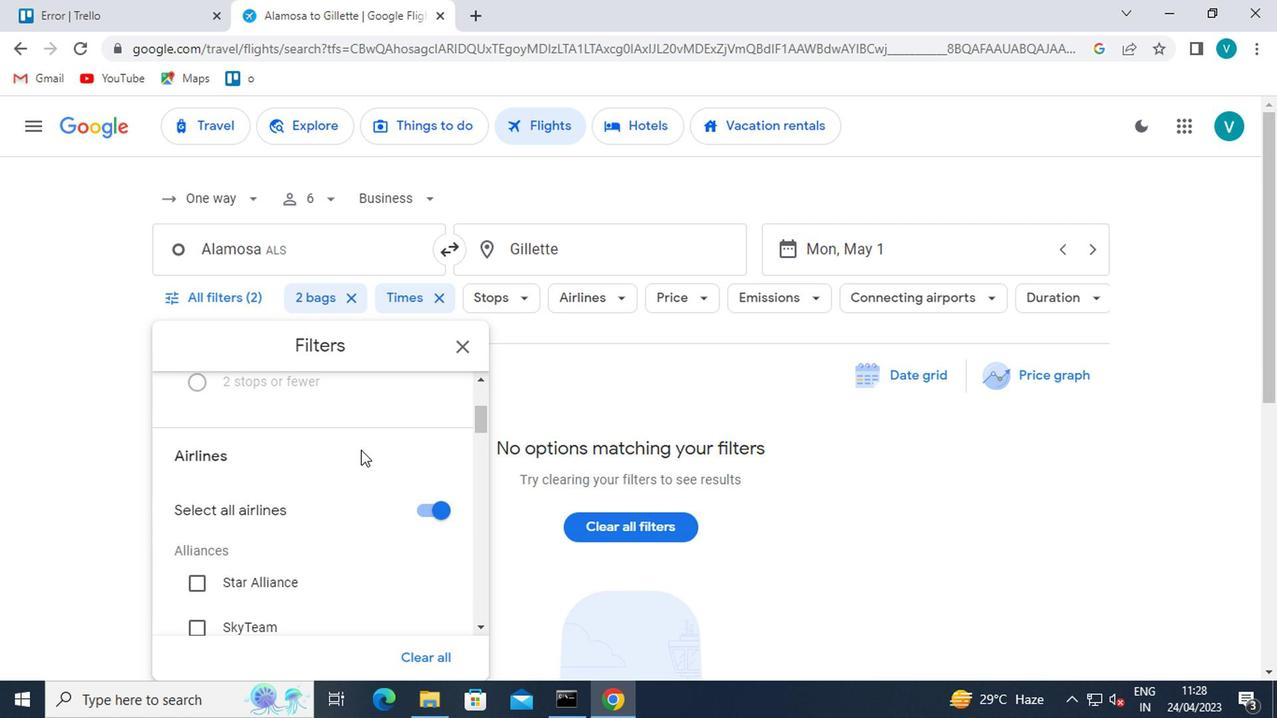 
Action: Mouse moved to (358, 456)
Screenshot: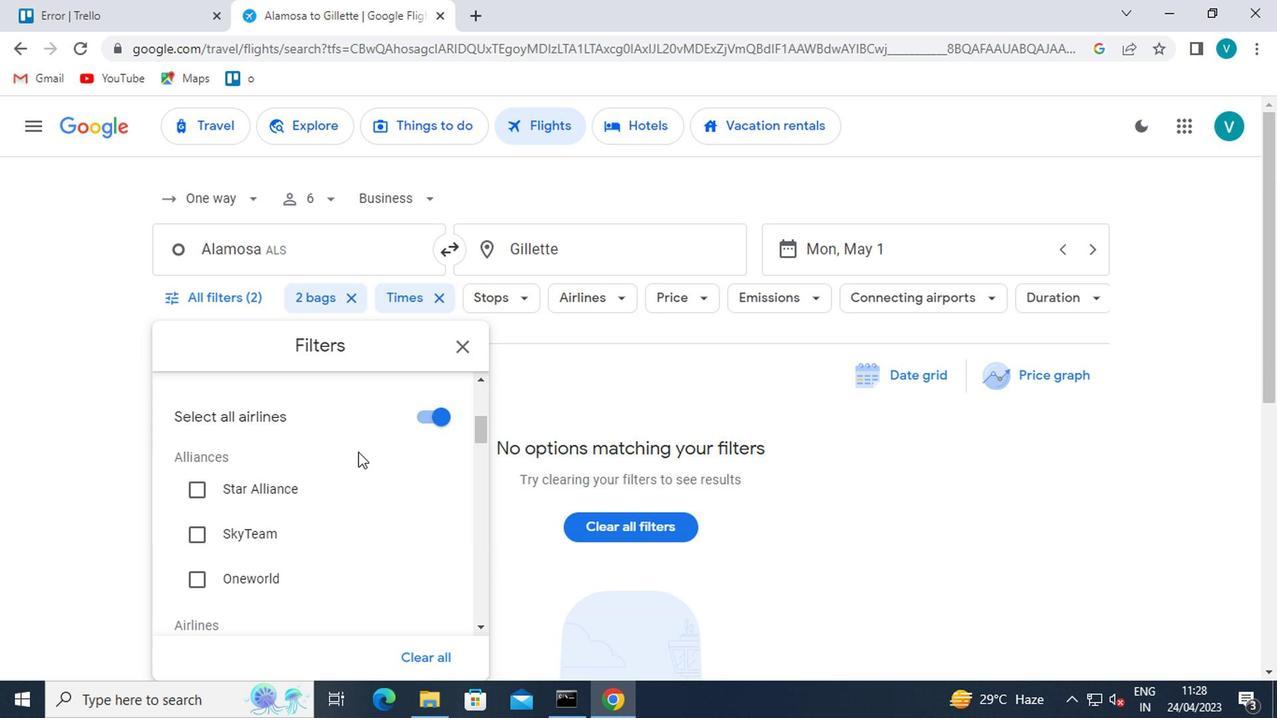 
Action: Mouse scrolled (358, 455) with delta (0, -1)
Screenshot: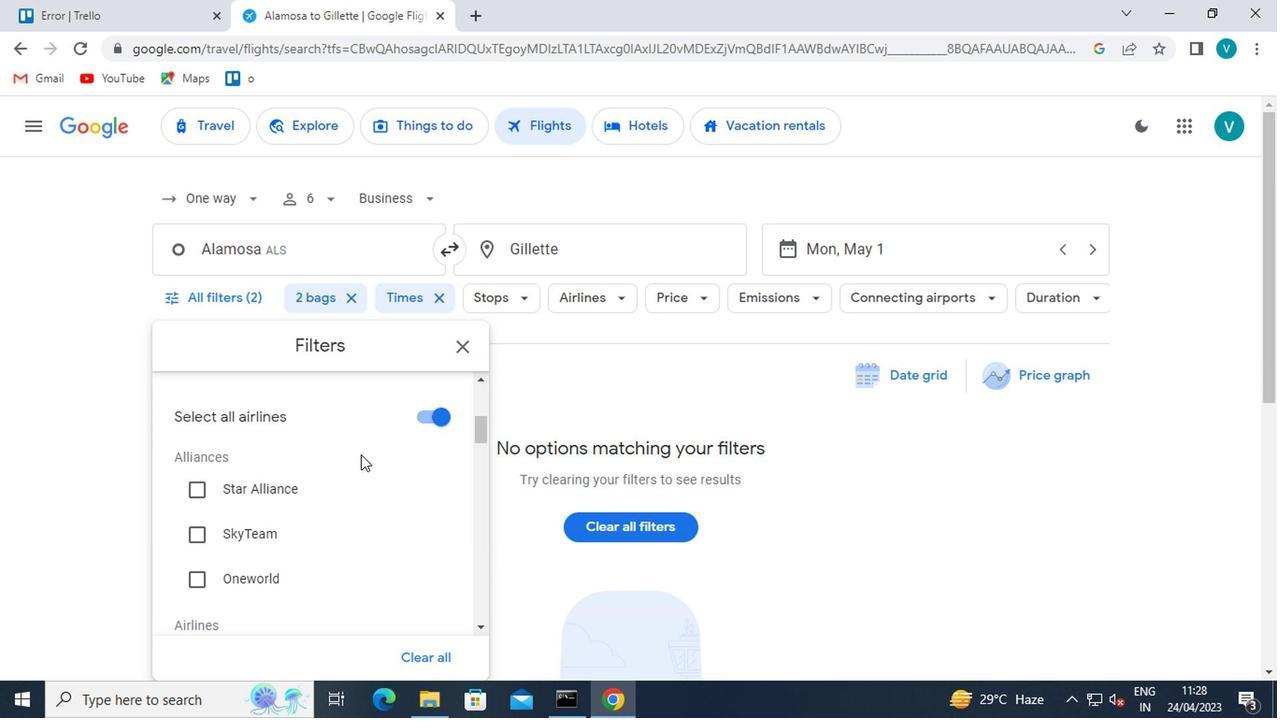 
Action: Mouse scrolled (358, 455) with delta (0, -1)
Screenshot: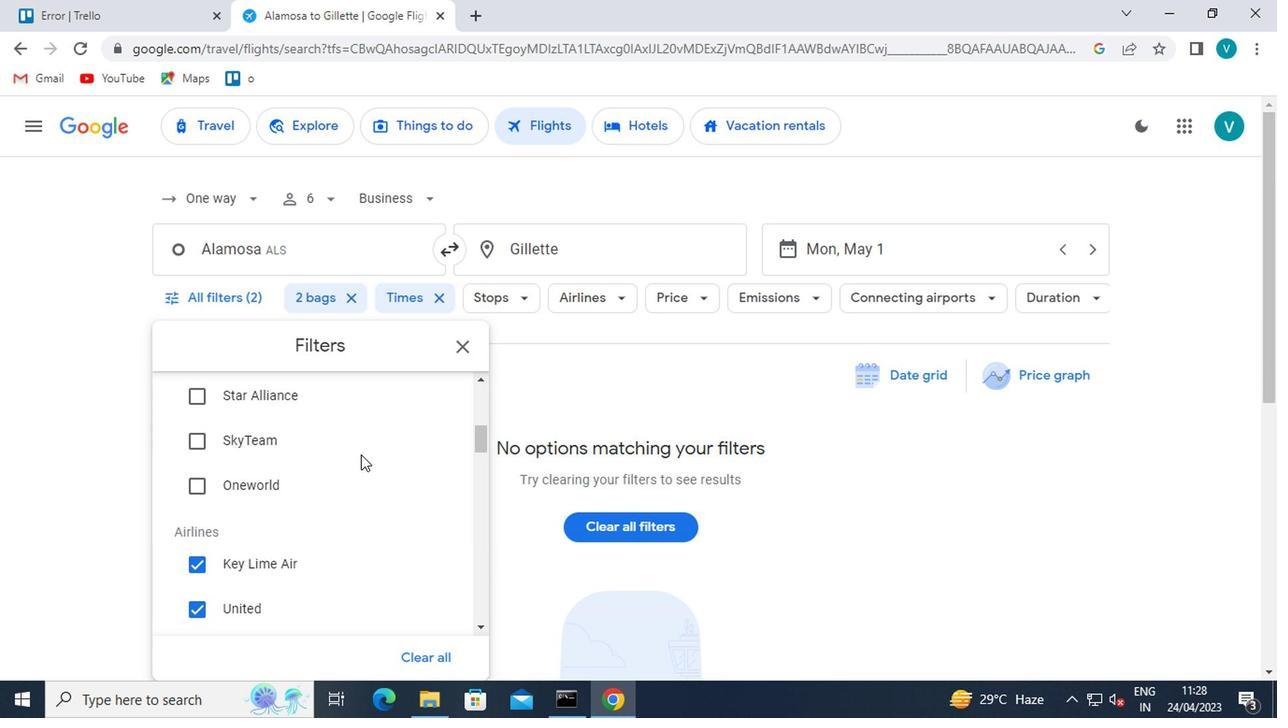 
Action: Mouse scrolled (358, 455) with delta (0, -1)
Screenshot: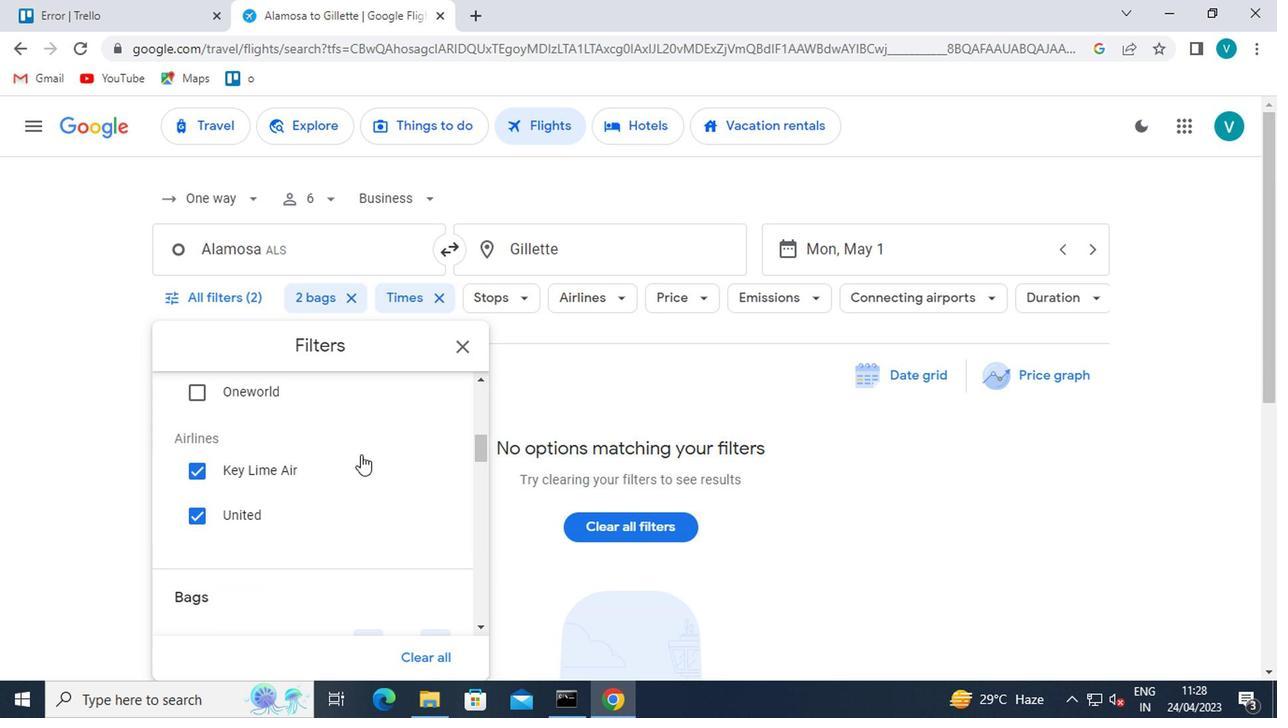 
Action: Mouse moved to (358, 457)
Screenshot: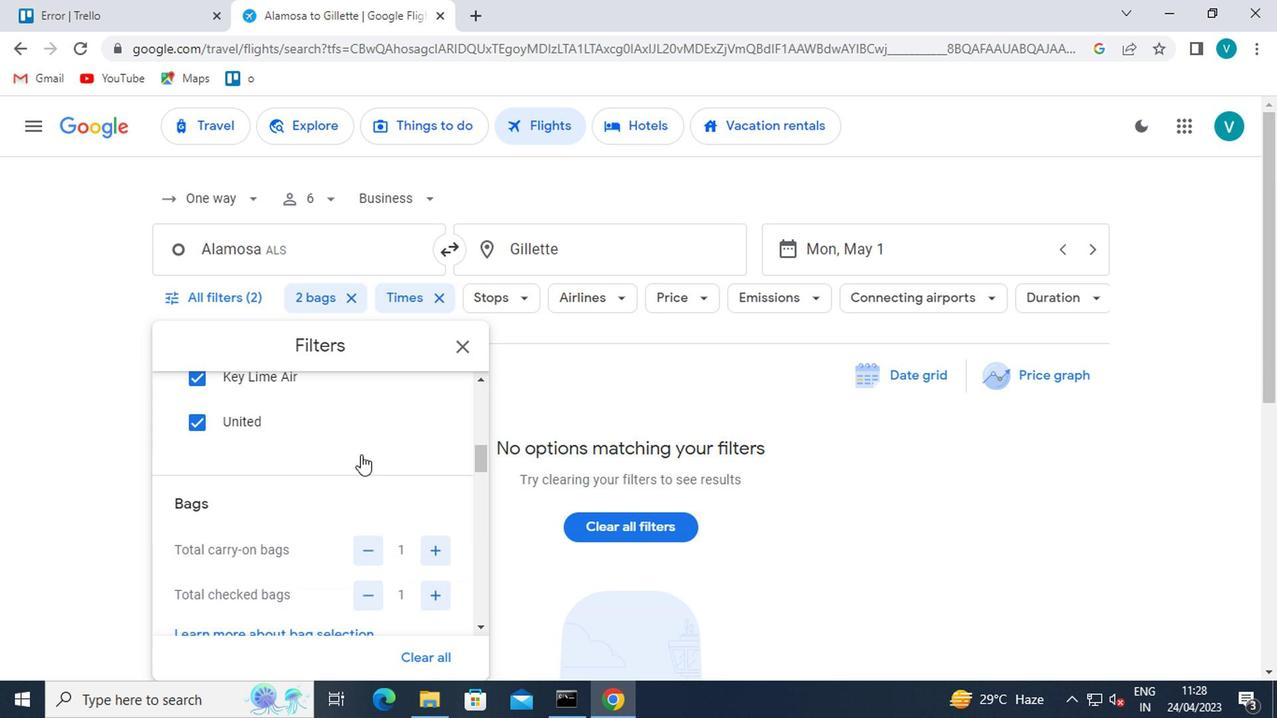
Action: Mouse scrolled (358, 456) with delta (0, 0)
Screenshot: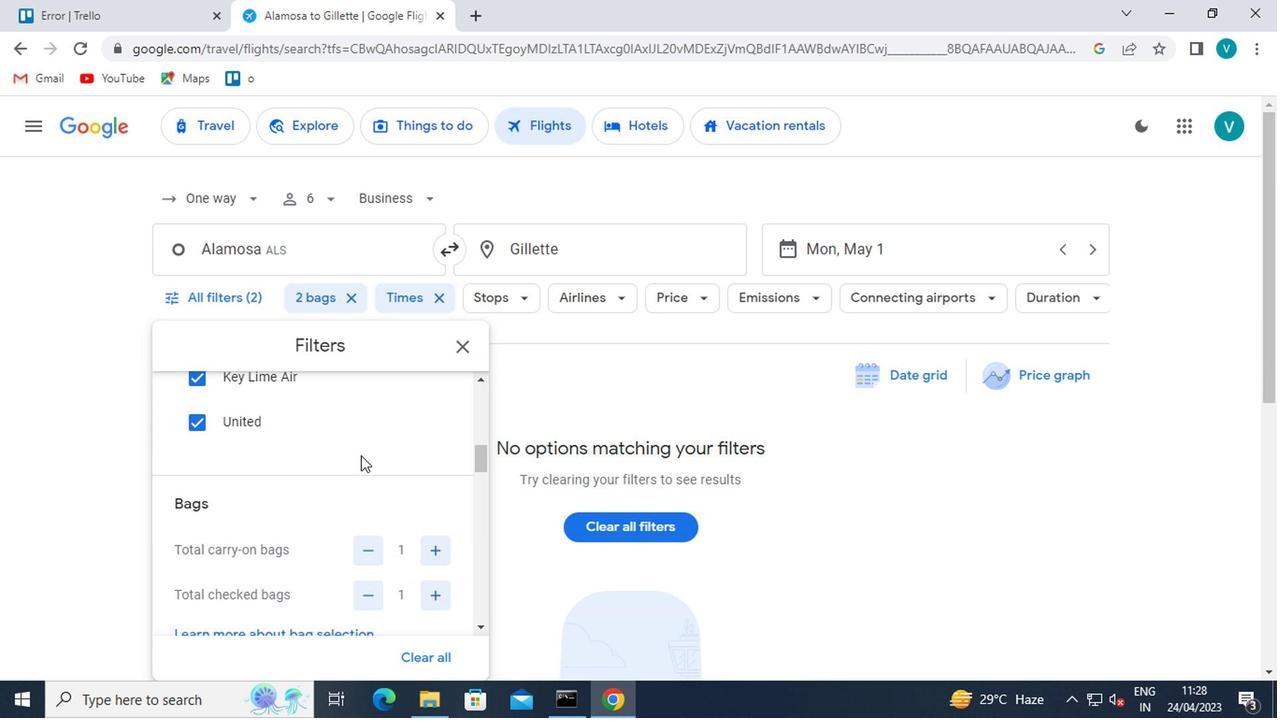 
Action: Mouse moved to (435, 506)
Screenshot: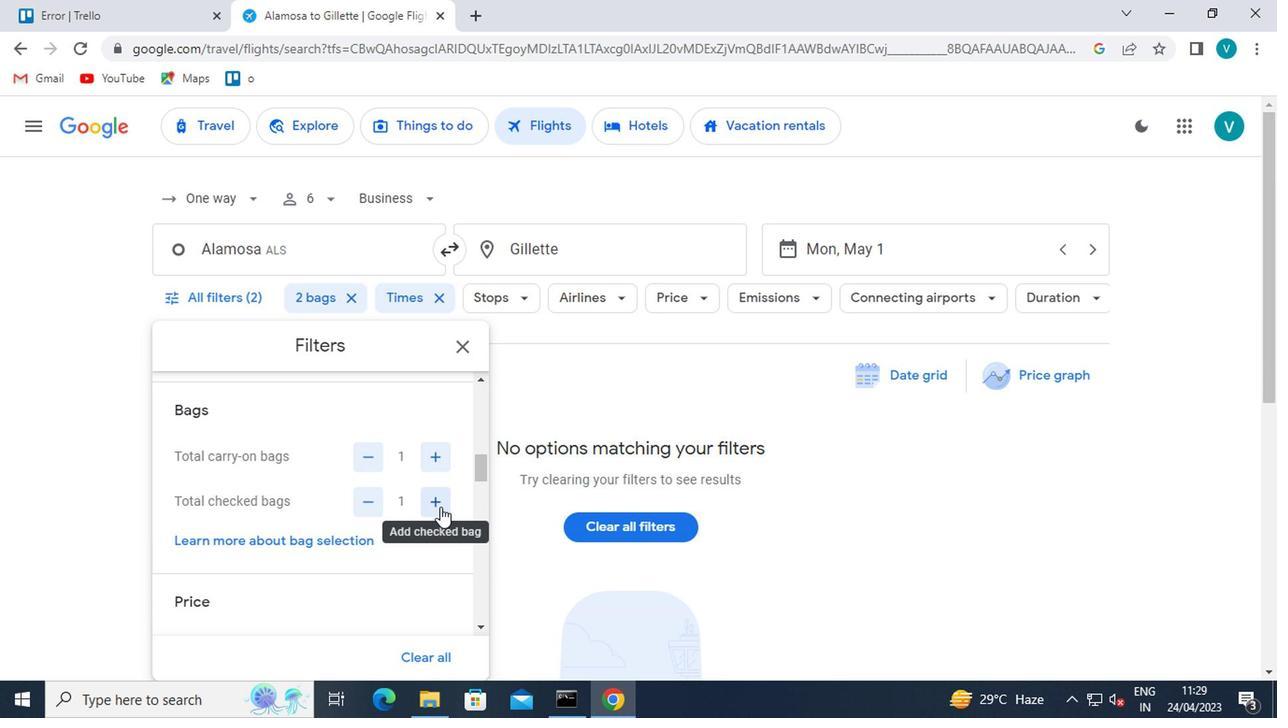 
Action: Mouse pressed left at (435, 506)
Screenshot: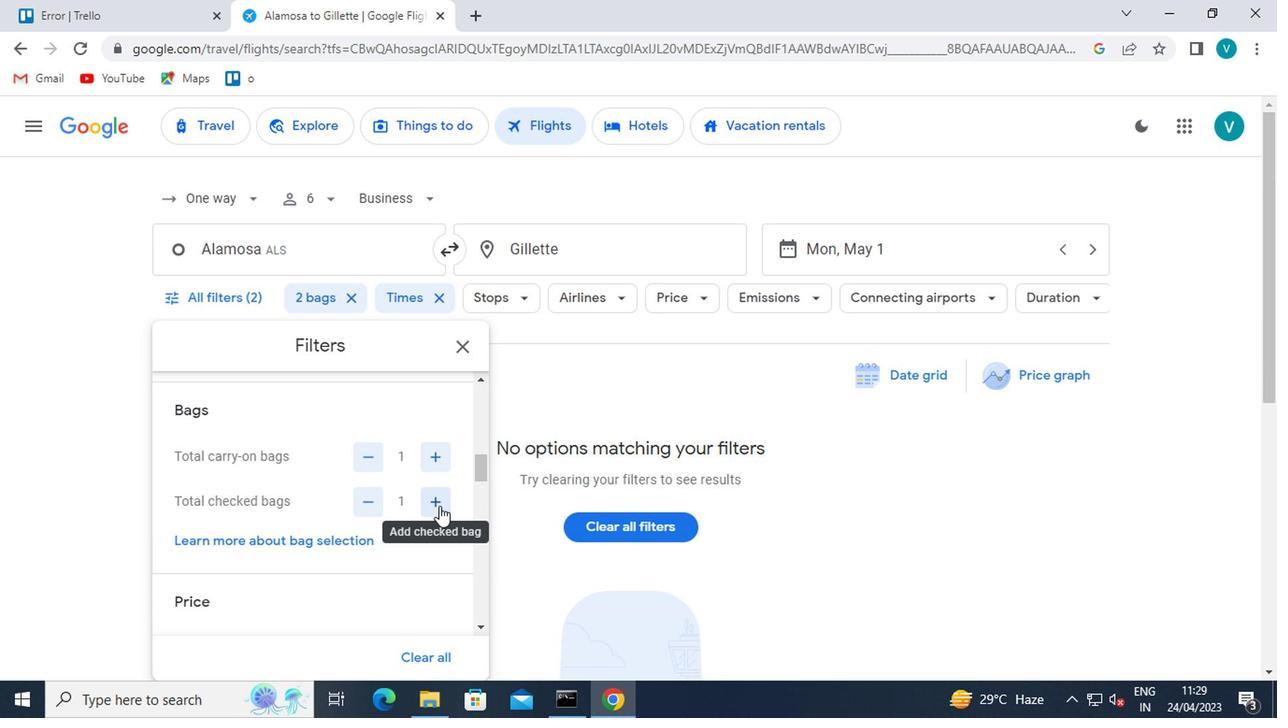 
Action: Mouse pressed left at (435, 506)
Screenshot: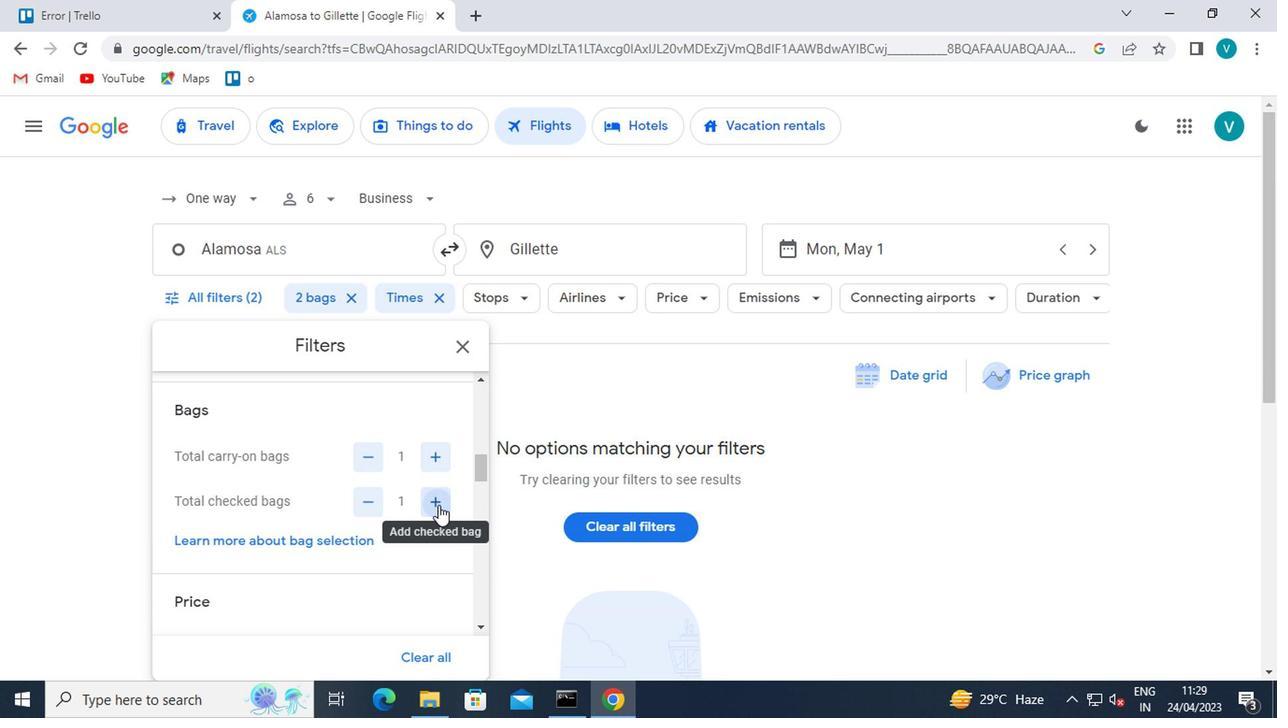 
Action: Mouse pressed left at (435, 506)
Screenshot: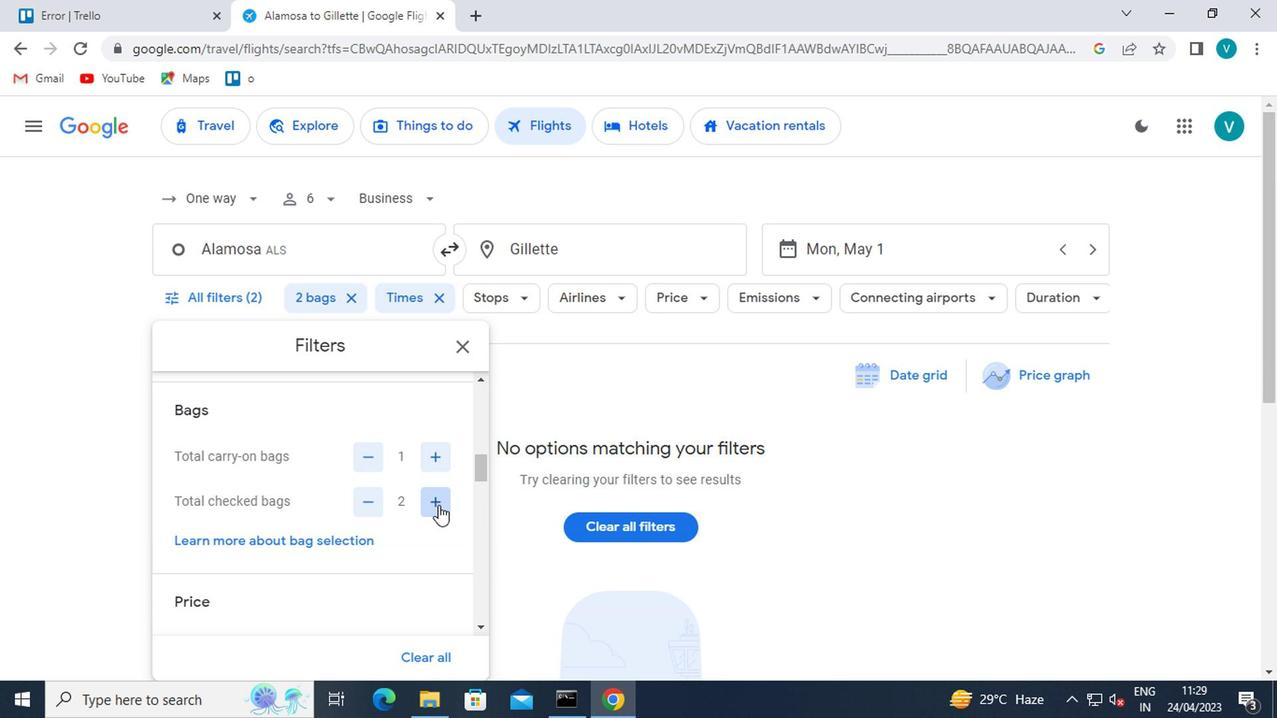
Action: Mouse moved to (356, 505)
Screenshot: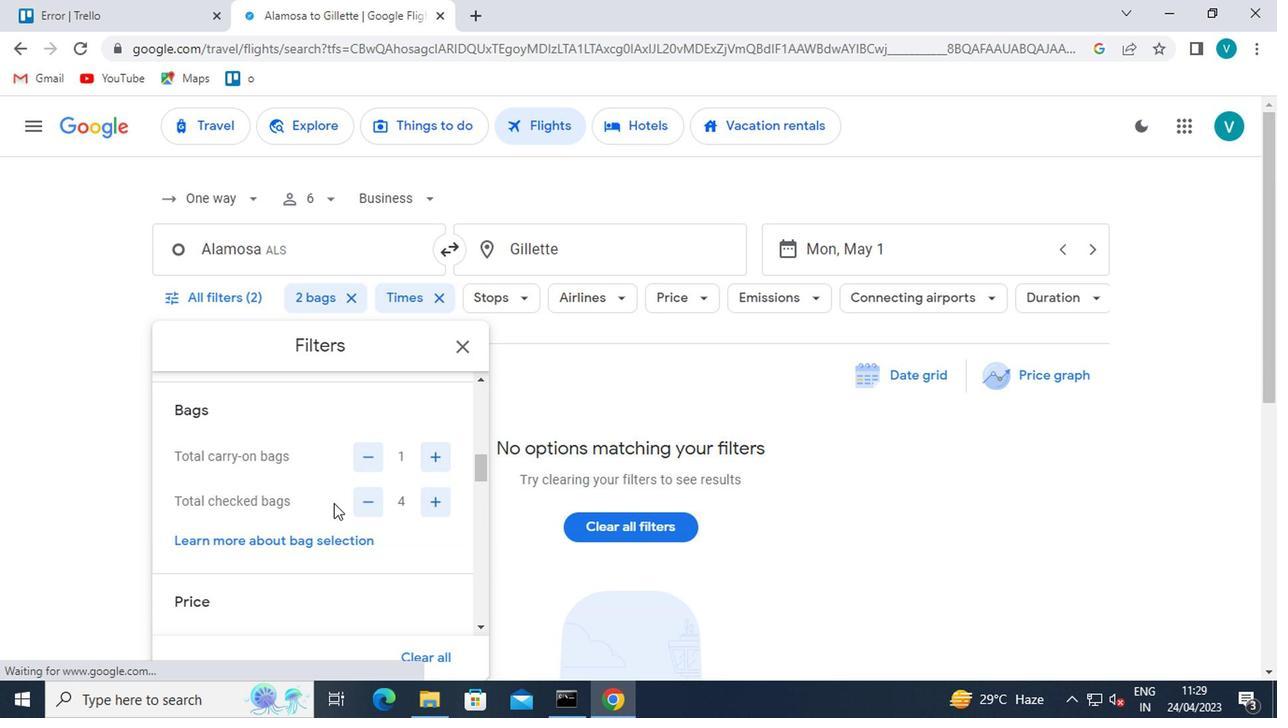 
Action: Mouse pressed left at (356, 505)
Screenshot: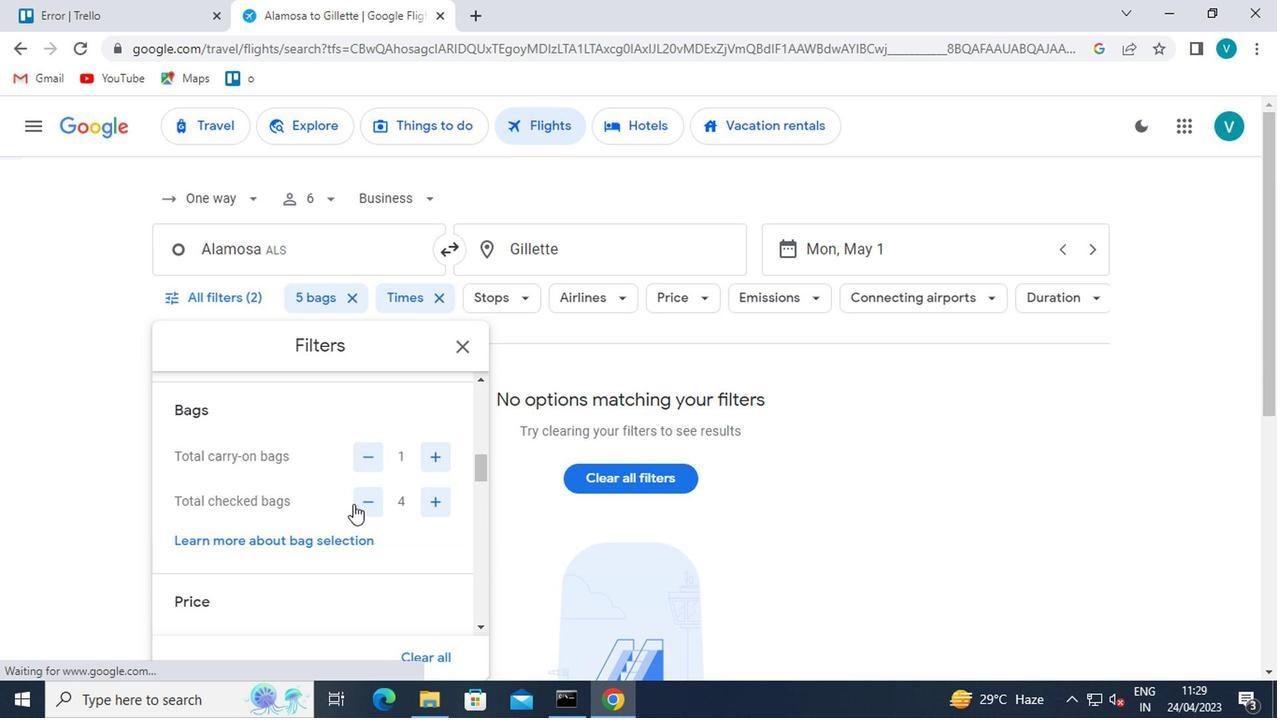 
Action: Mouse moved to (356, 505)
Screenshot: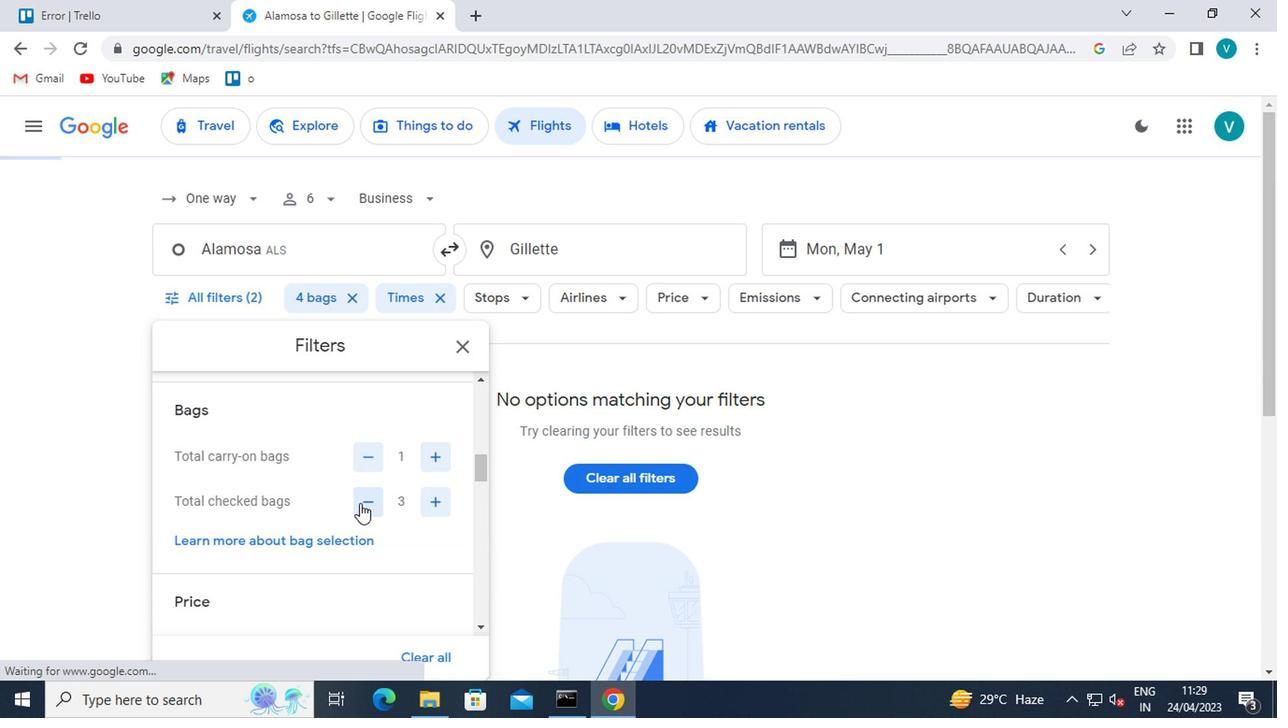 
Action: Mouse scrolled (356, 503) with delta (0, -1)
Screenshot: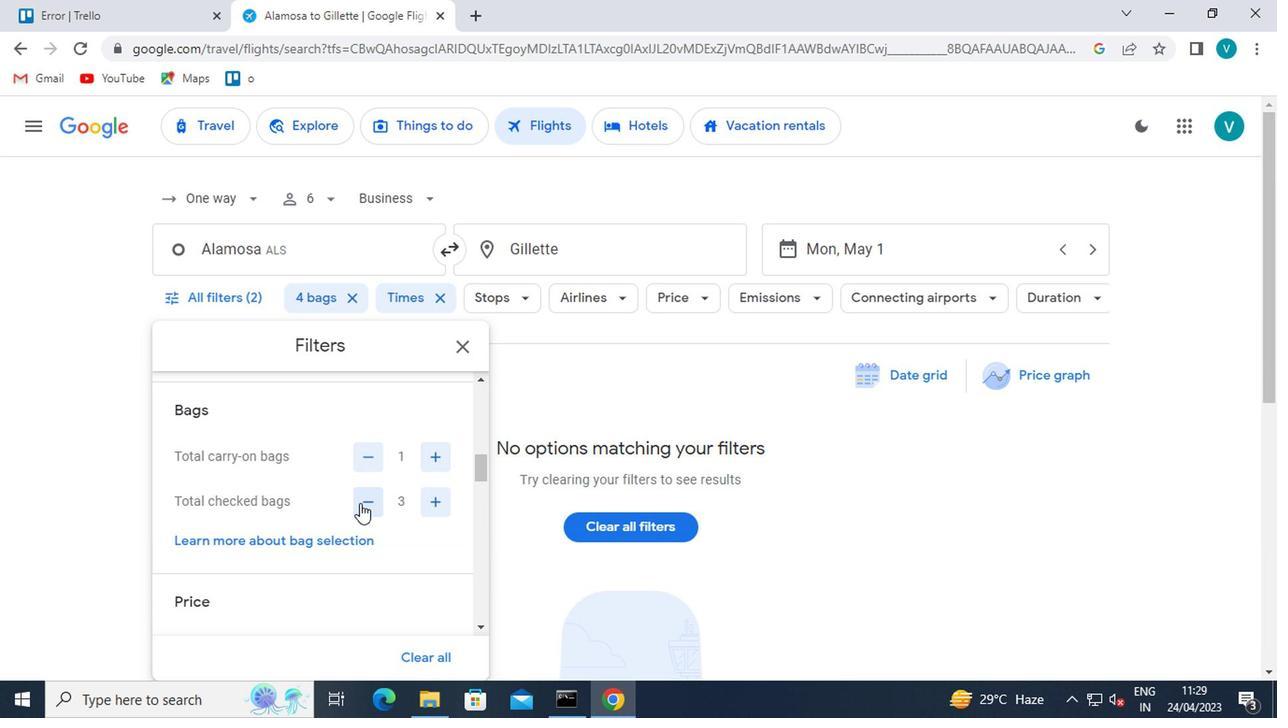 
Action: Mouse scrolled (356, 503) with delta (0, -1)
Screenshot: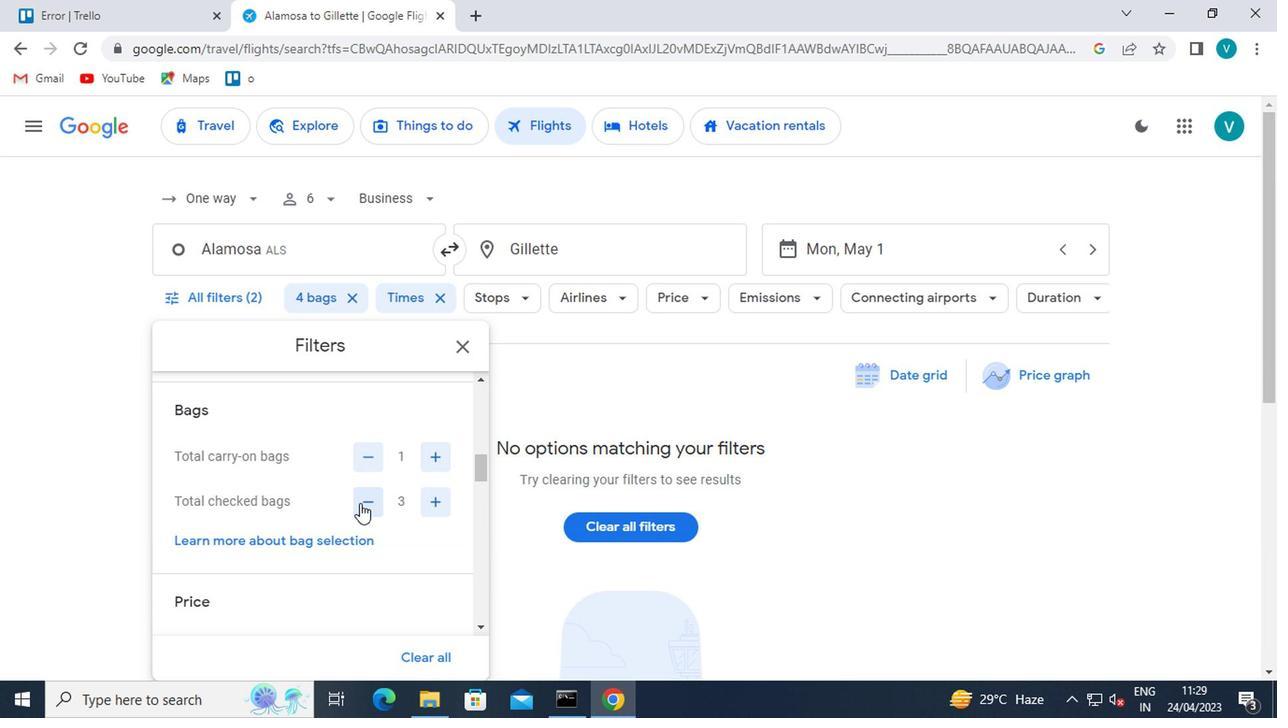 
Action: Mouse moved to (430, 492)
Screenshot: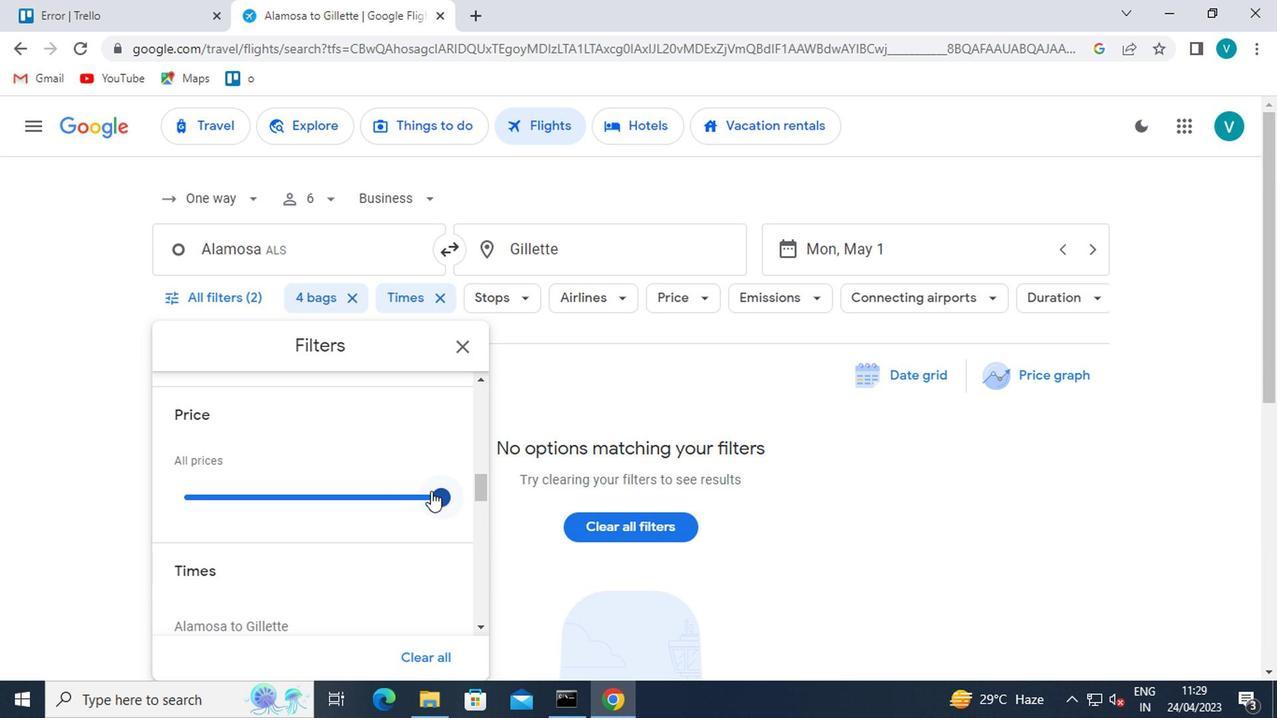 
Action: Mouse pressed left at (430, 492)
Screenshot: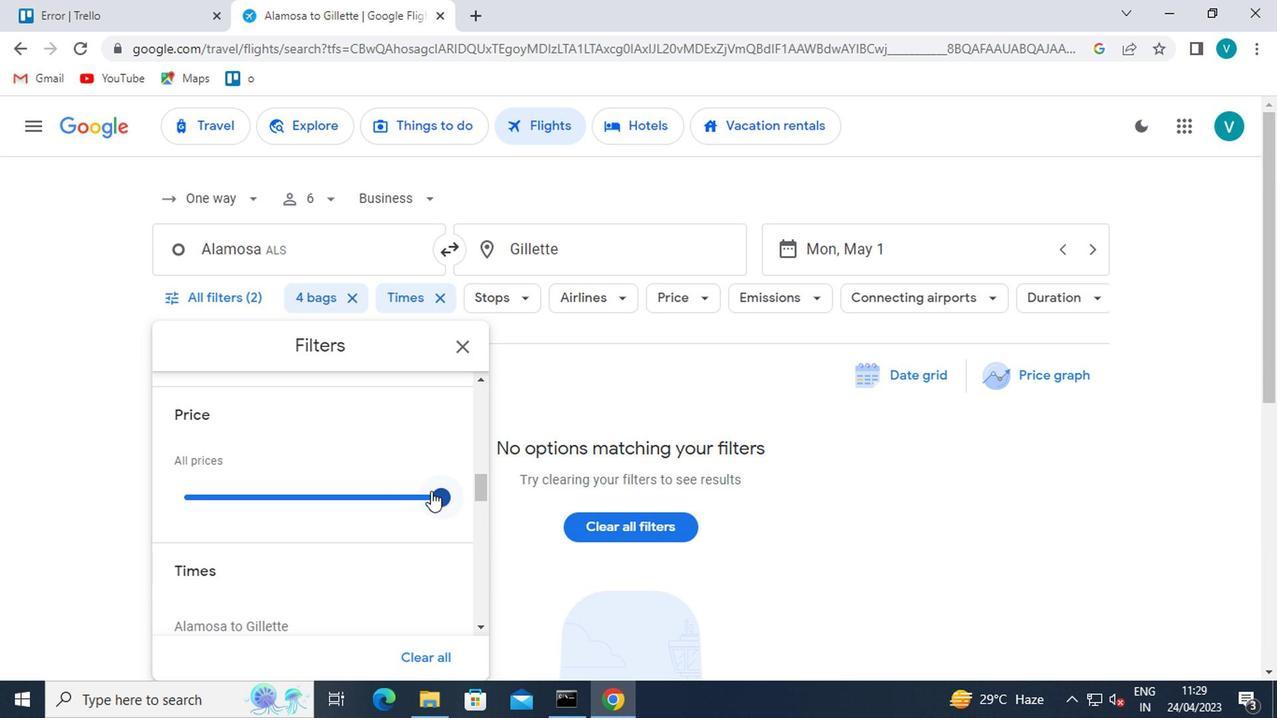 
Action: Mouse moved to (347, 503)
Screenshot: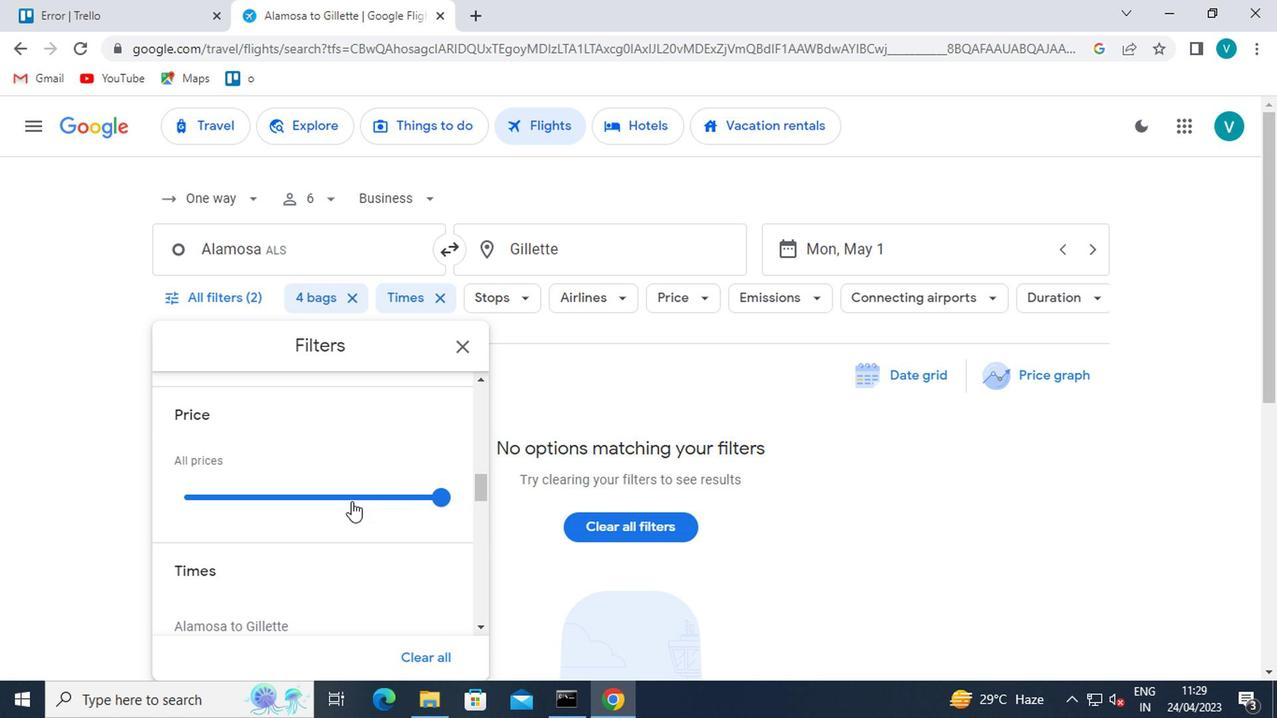 
Action: Mouse scrolled (347, 503) with delta (0, 0)
Screenshot: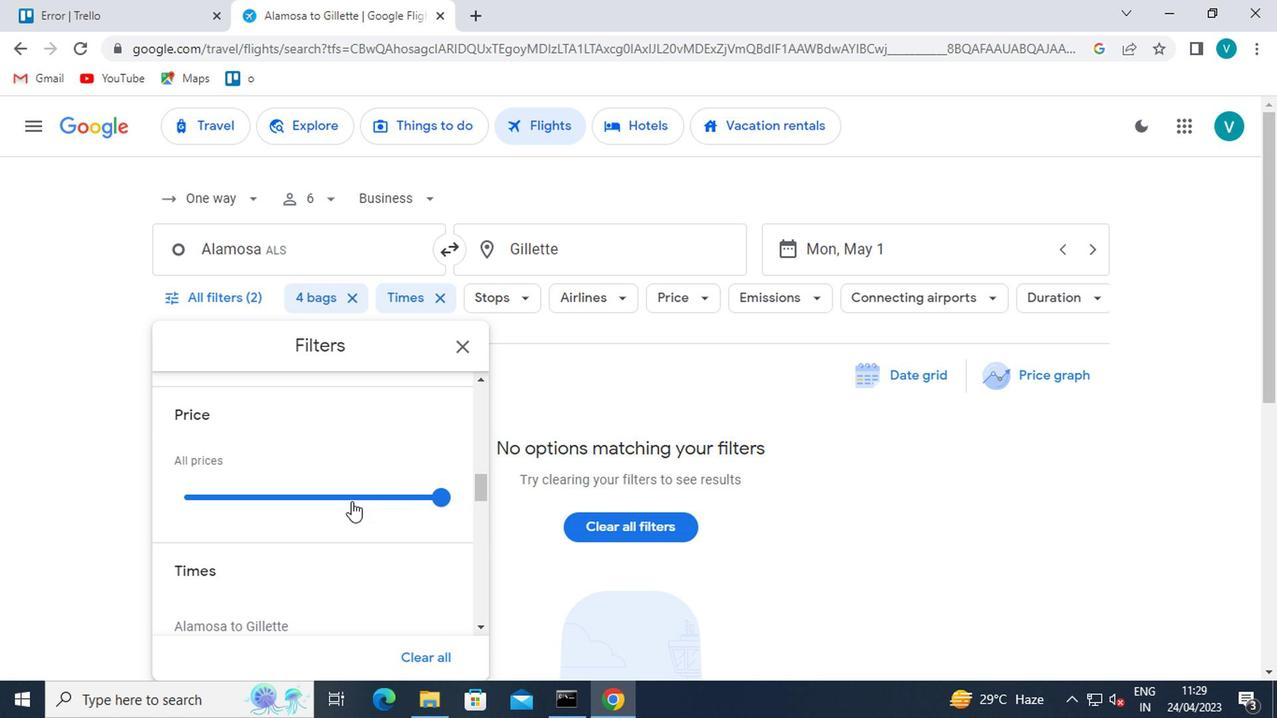 
Action: Mouse moved to (346, 503)
Screenshot: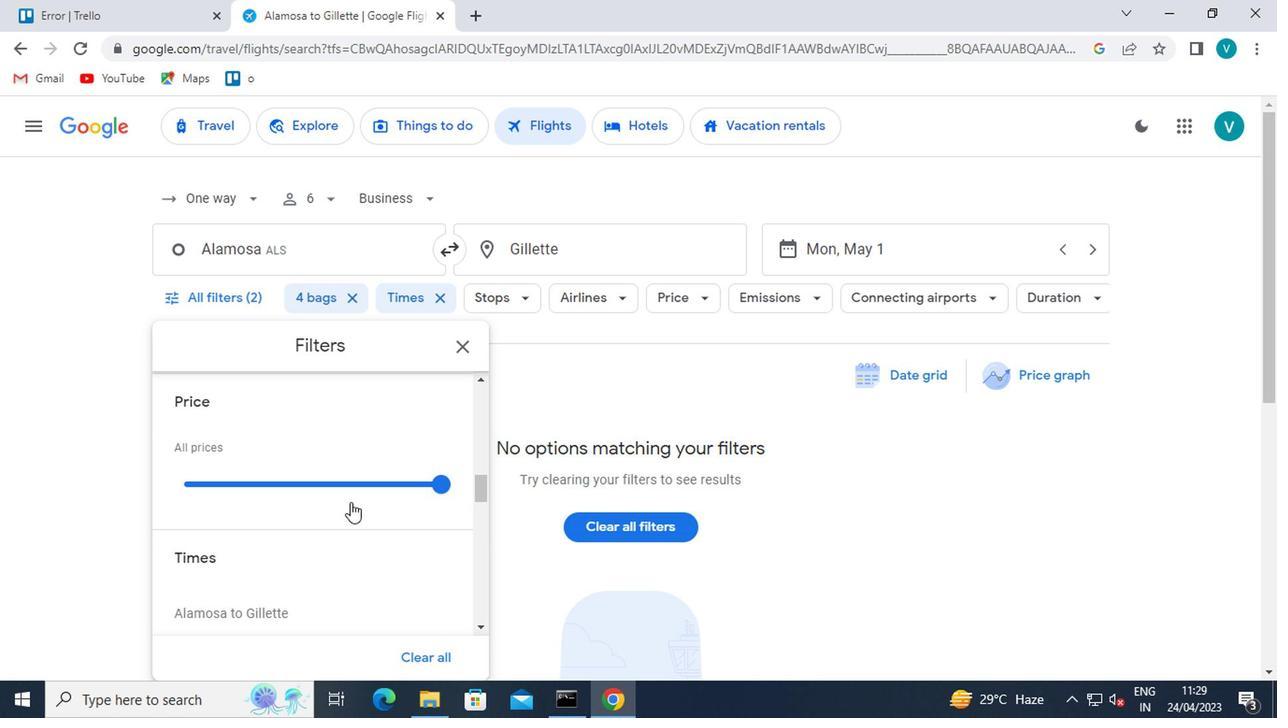 
Action: Mouse scrolled (346, 503) with delta (0, 0)
Screenshot: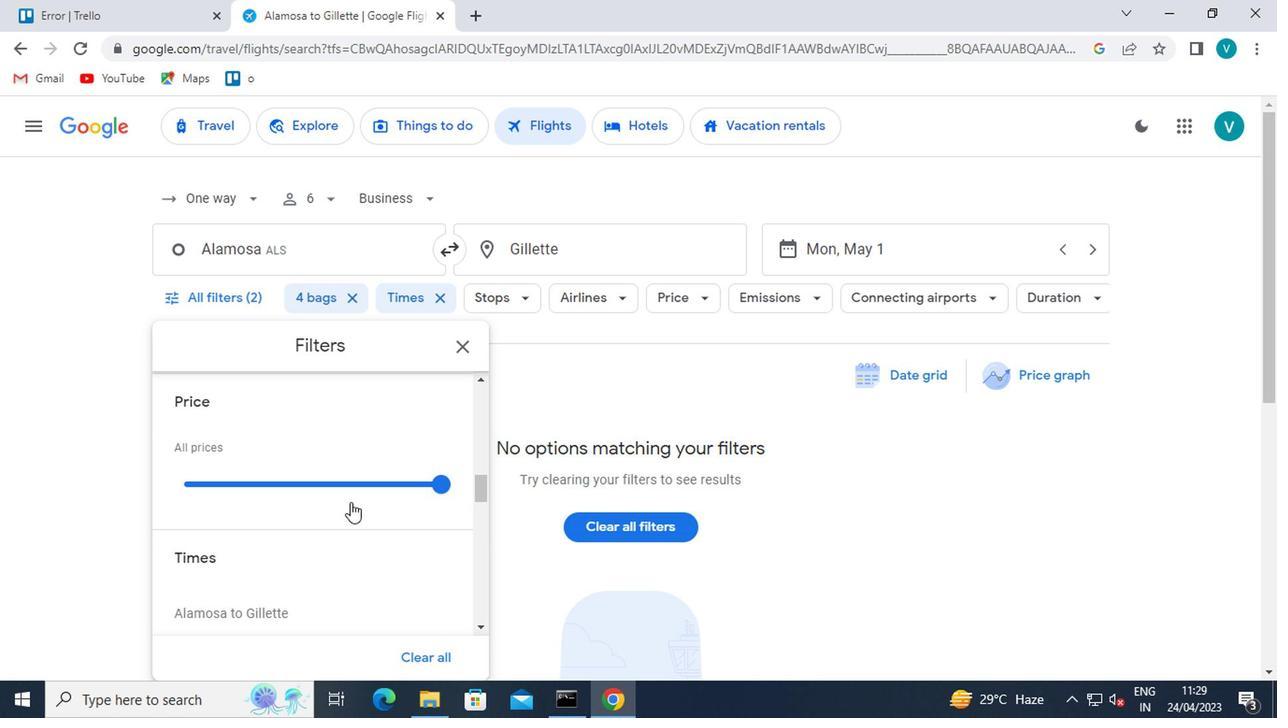 
Action: Mouse moved to (425, 531)
Screenshot: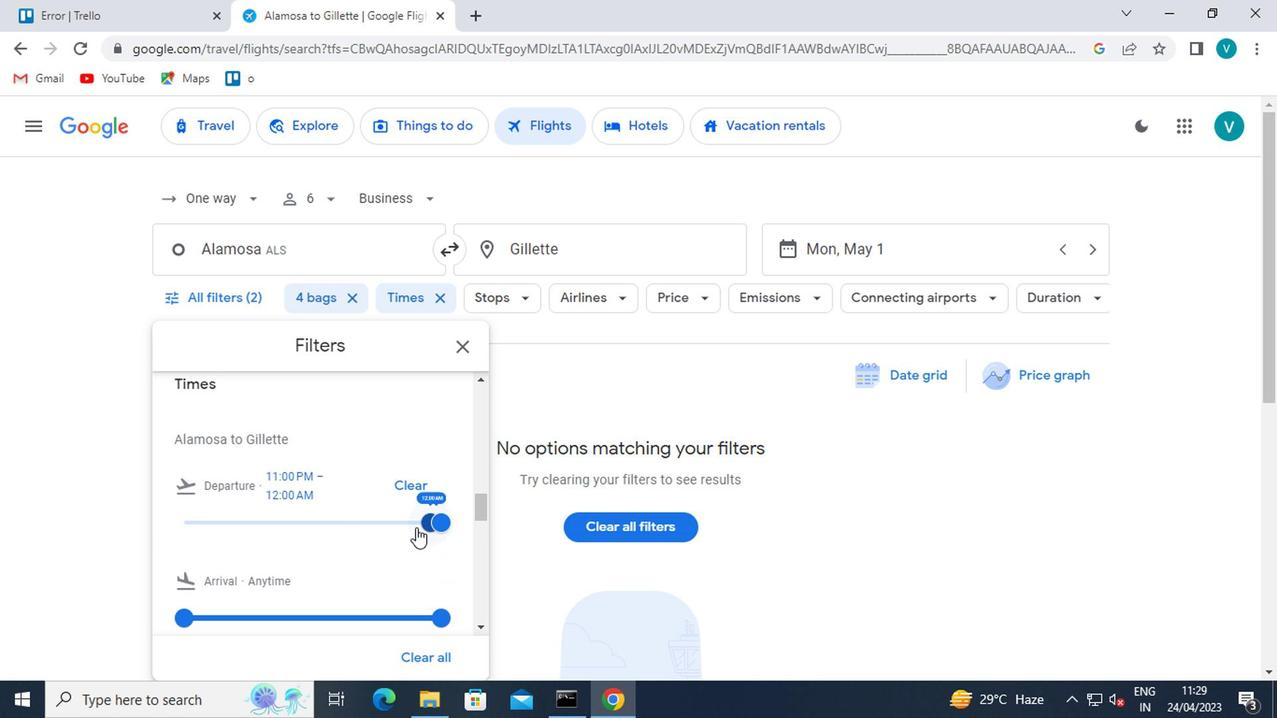 
Action: Mouse pressed left at (425, 531)
Screenshot: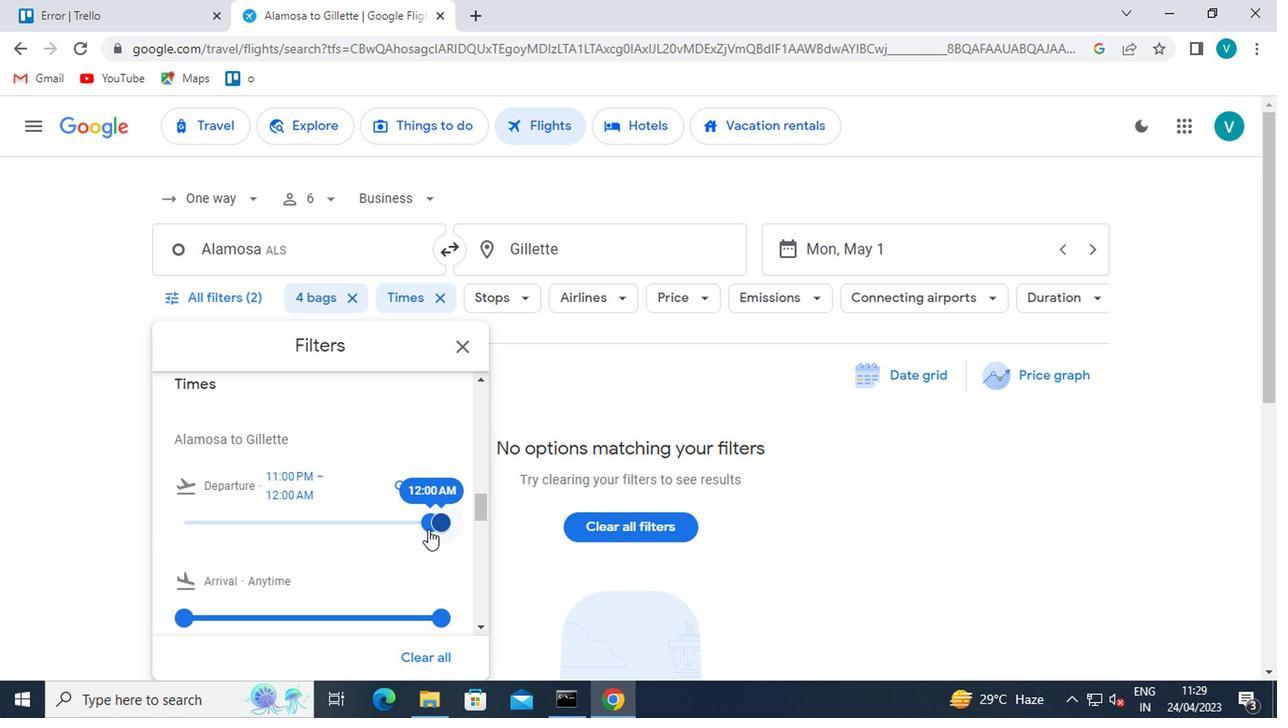 
Action: Mouse moved to (351, 549)
Screenshot: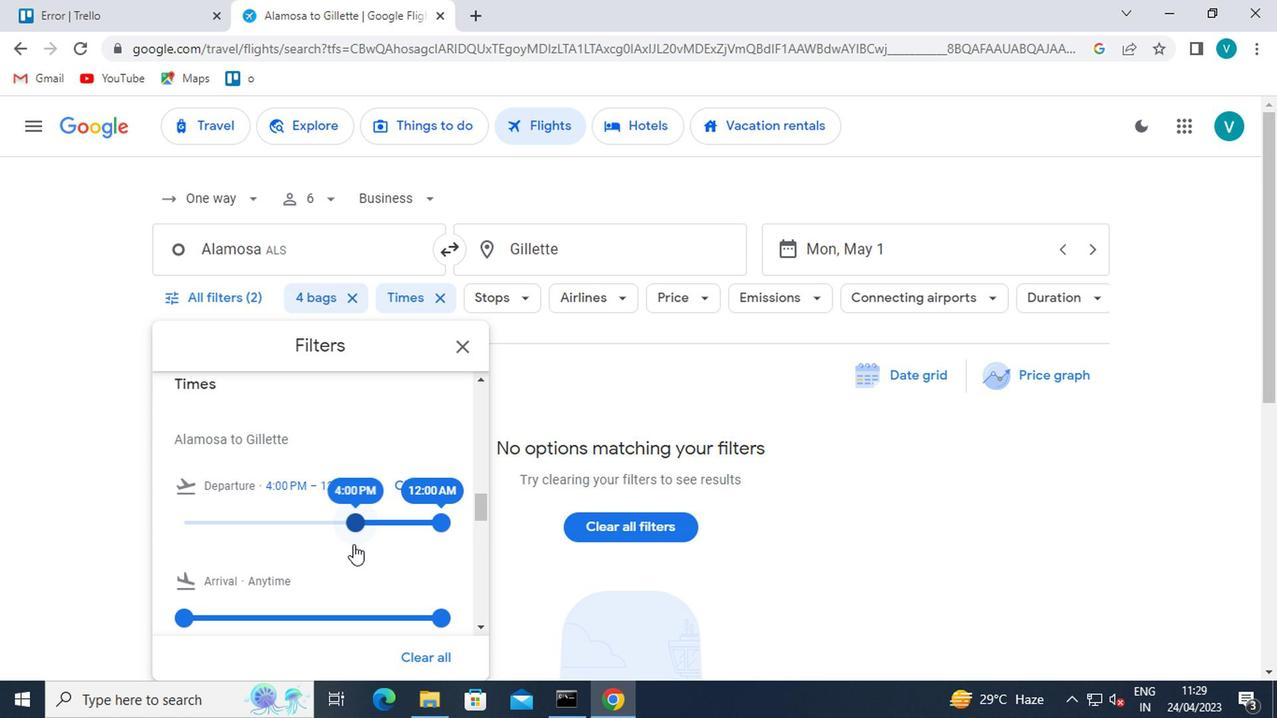 
Action: Mouse scrolled (351, 548) with delta (0, 0)
Screenshot: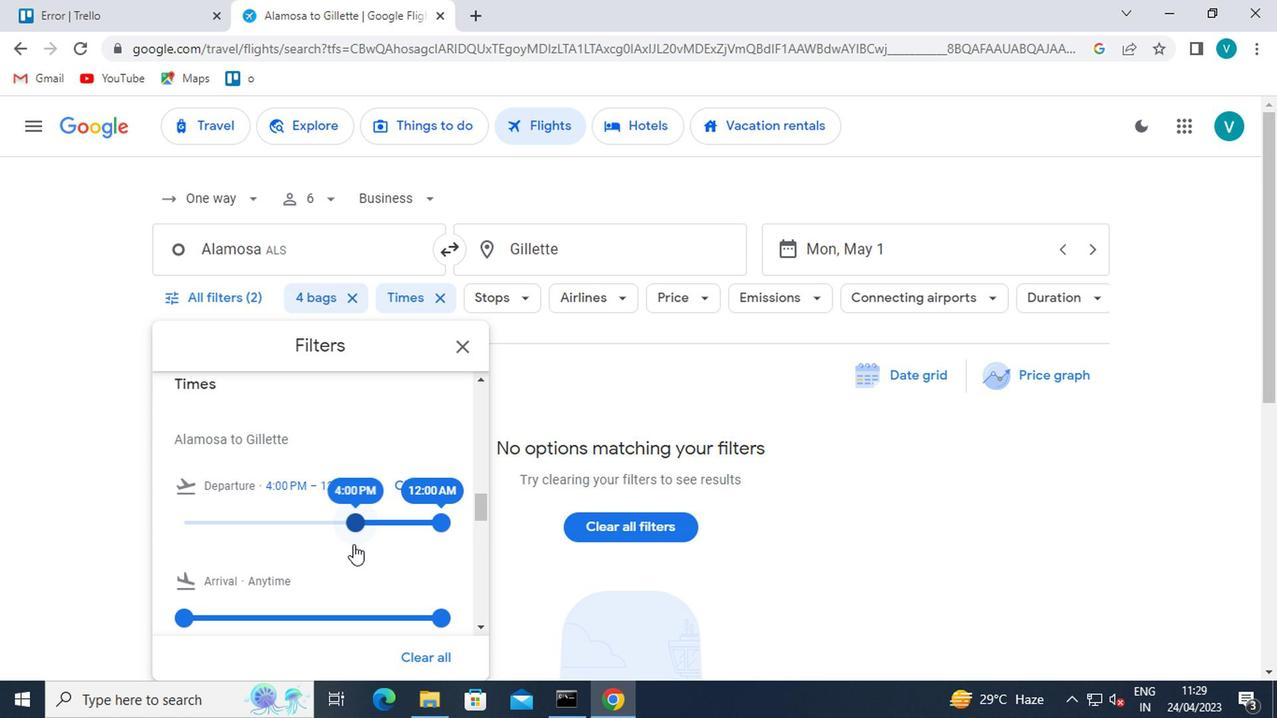 
Action: Mouse moved to (352, 552)
Screenshot: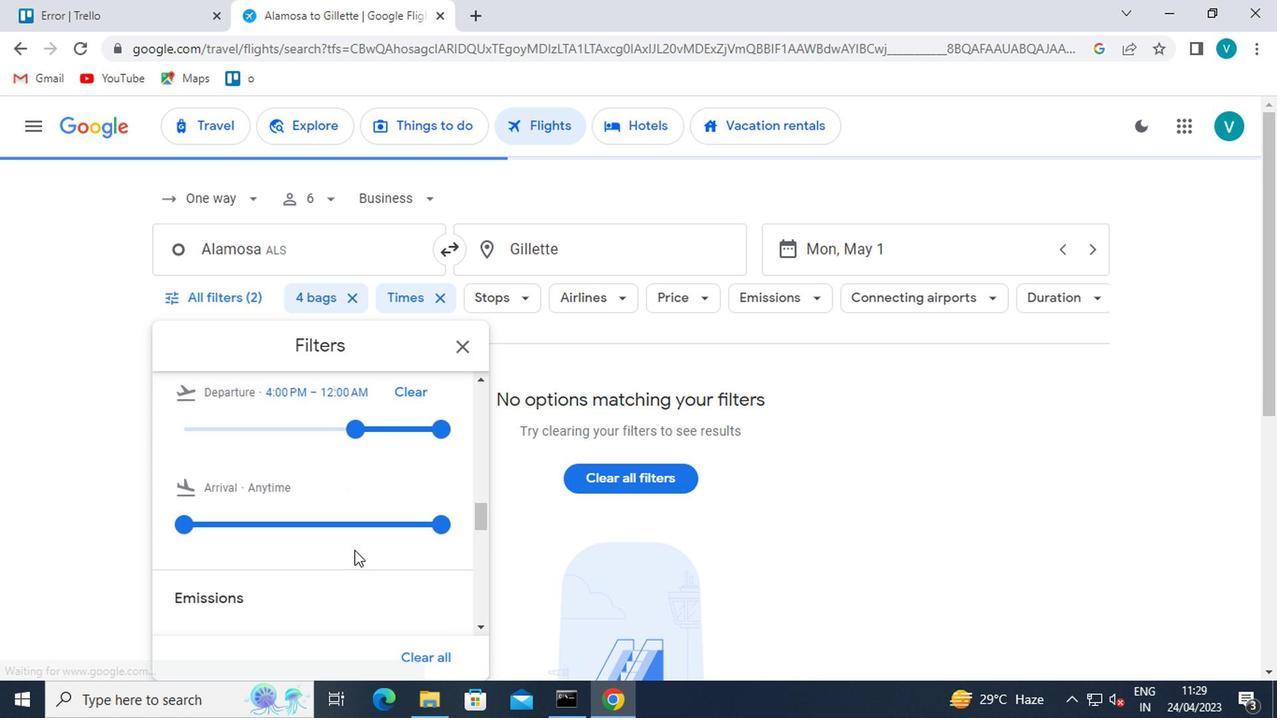 
